 Task: Open Card Permit Application Review in Board Diversity and Inclusion Employee Training and Education Resources to Workspace Executive Assistance and add a team member Softage.1@softage.net, a label Yellow, a checklist Event Planning, an attachment from your onedrive, a color Yellow and finally, add a card description 'Research and develop new marketing strategy' and a comment 'Let us approach this task with a sense of ownership and accountability, recognizing that we are responsible for delivering results.'. Add a start date 'Jan 09, 1900' with a due date 'Jan 16, 1900'
Action: Mouse moved to (745, 395)
Screenshot: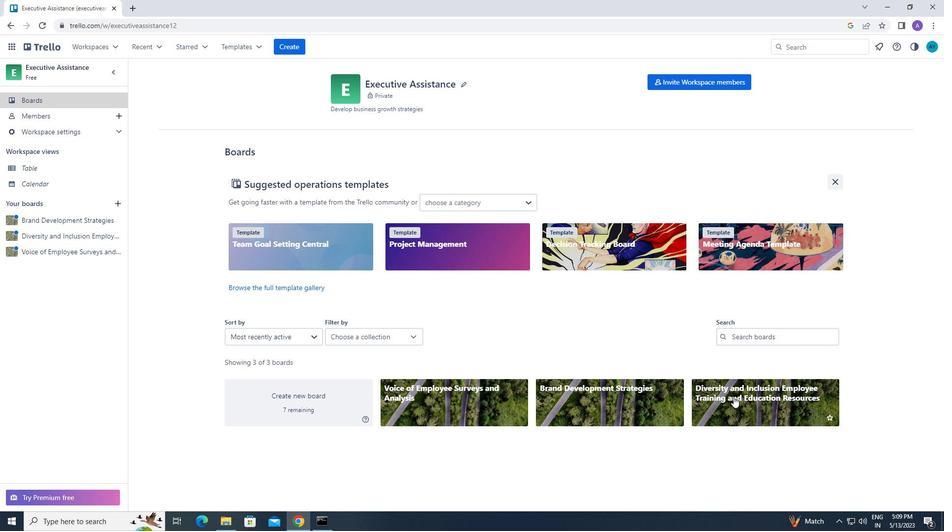 
Action: Mouse pressed left at (745, 395)
Screenshot: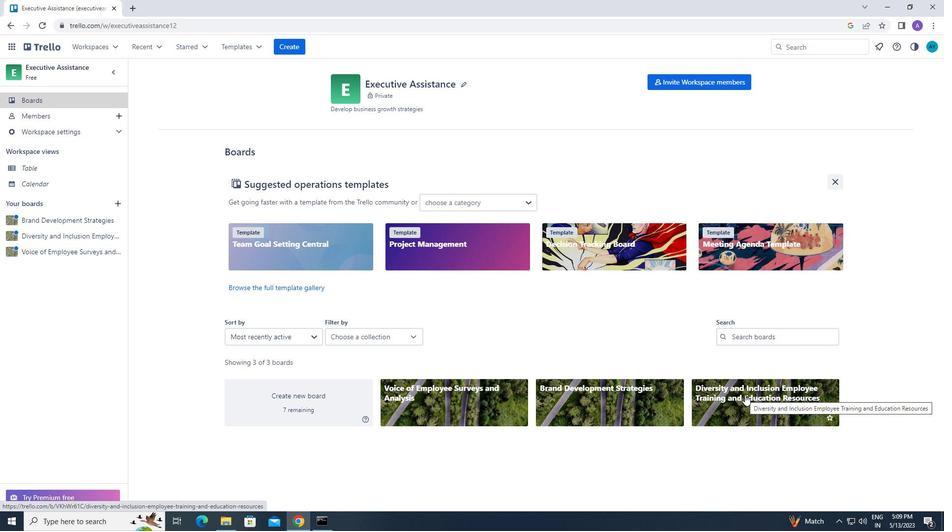 
Action: Mouse moved to (480, 125)
Screenshot: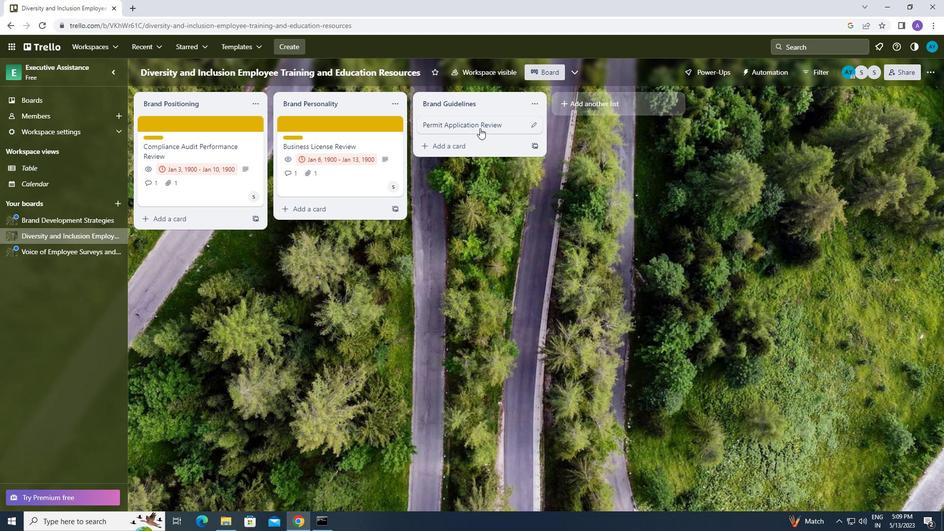 
Action: Mouse pressed left at (480, 125)
Screenshot: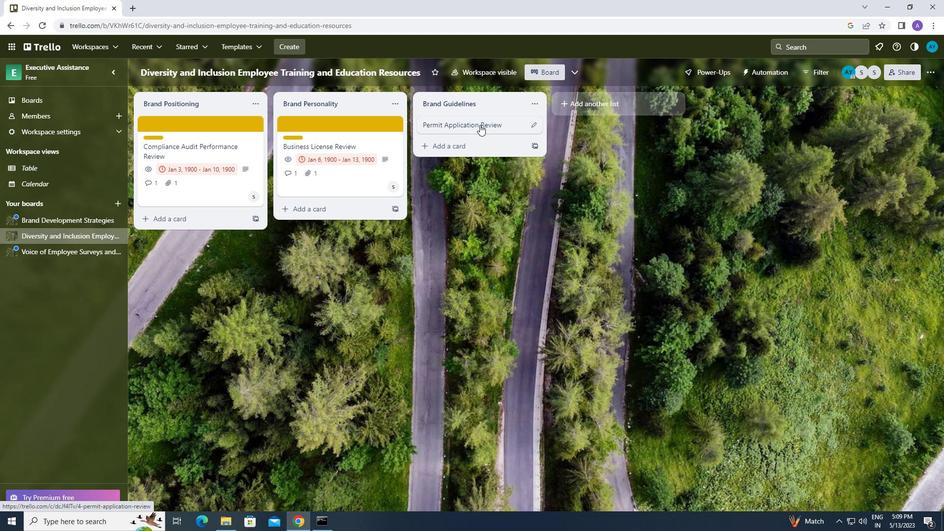 
Action: Mouse moved to (600, 159)
Screenshot: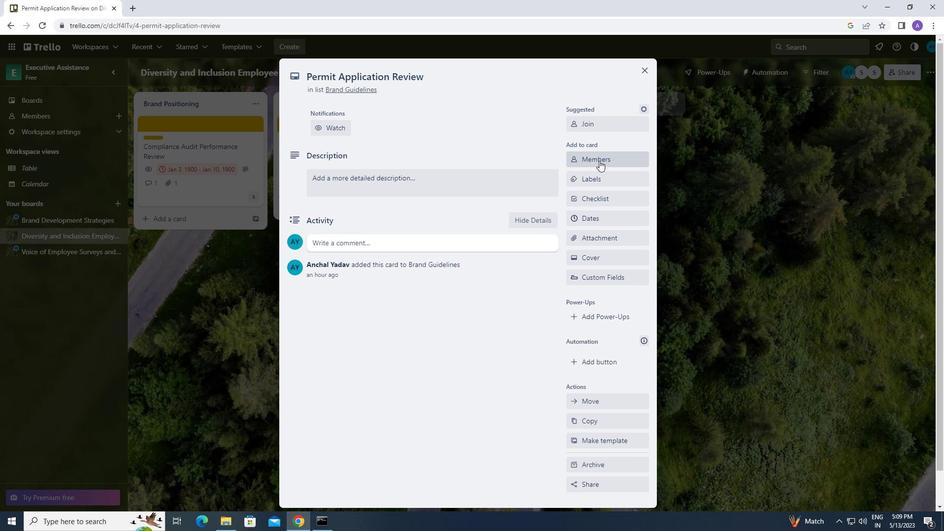
Action: Mouse pressed left at (600, 159)
Screenshot: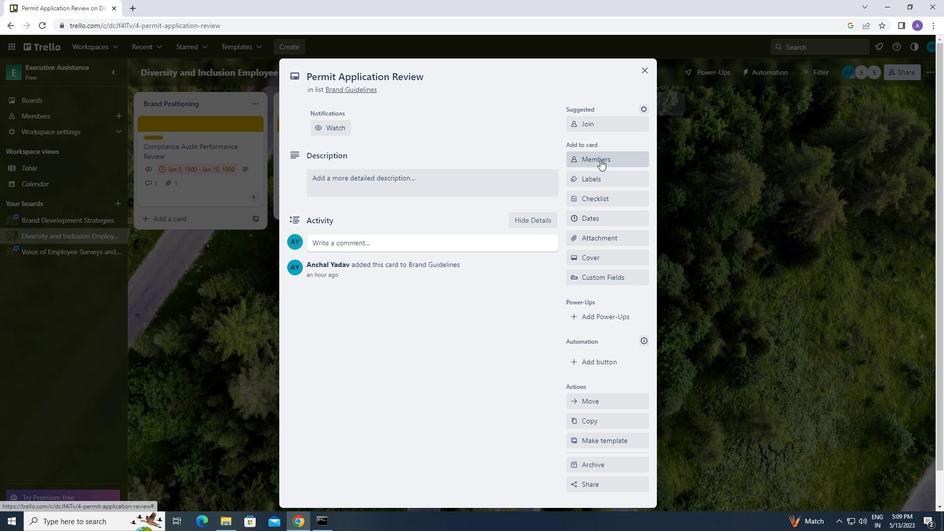 
Action: Mouse moved to (589, 203)
Screenshot: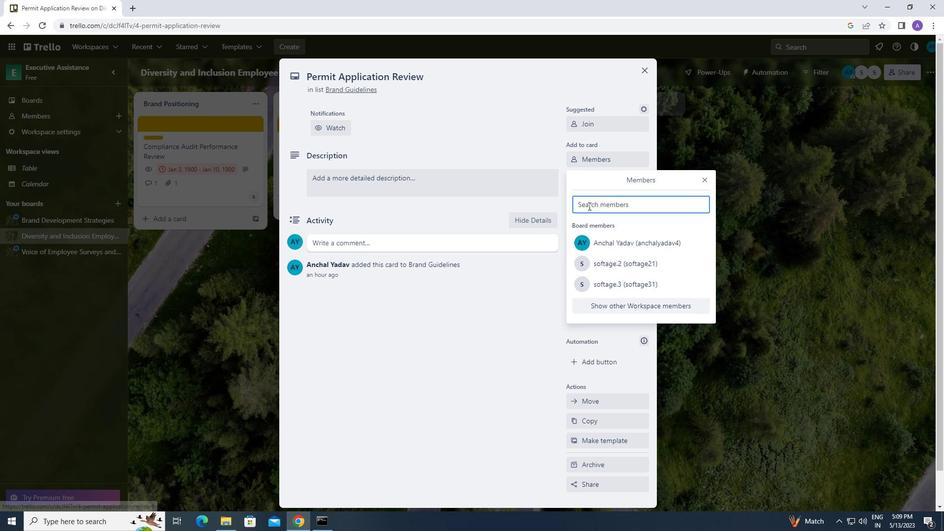 
Action: Mouse pressed left at (589, 203)
Screenshot: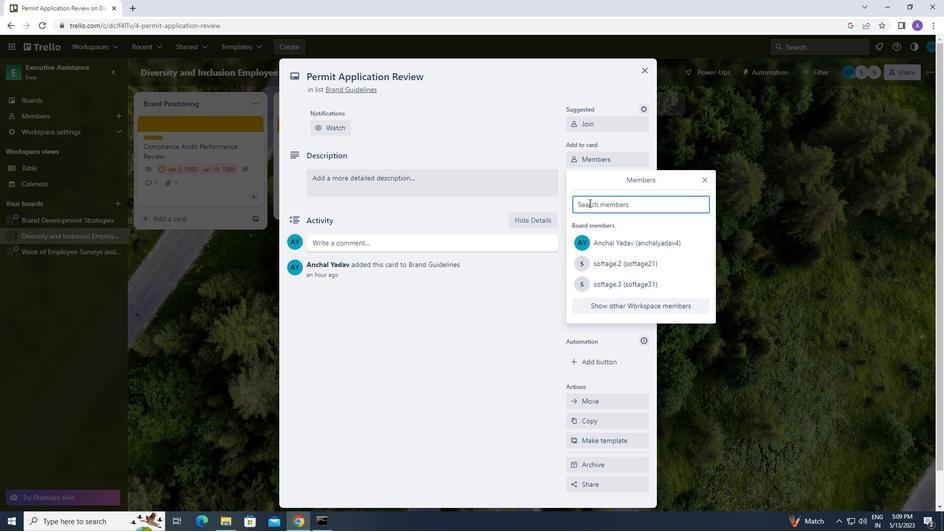 
Action: Mouse moved to (590, 202)
Screenshot: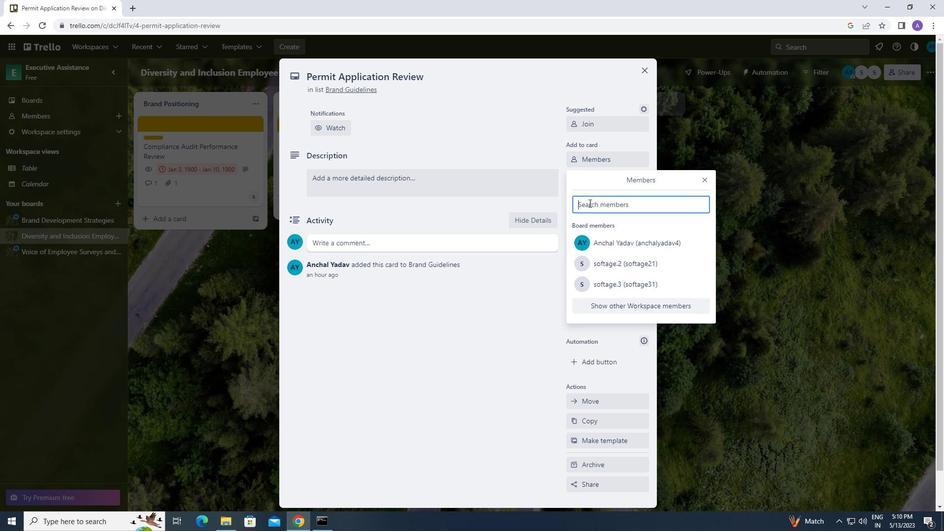 
Action: Key pressed s<Key.caps_lock>
Screenshot: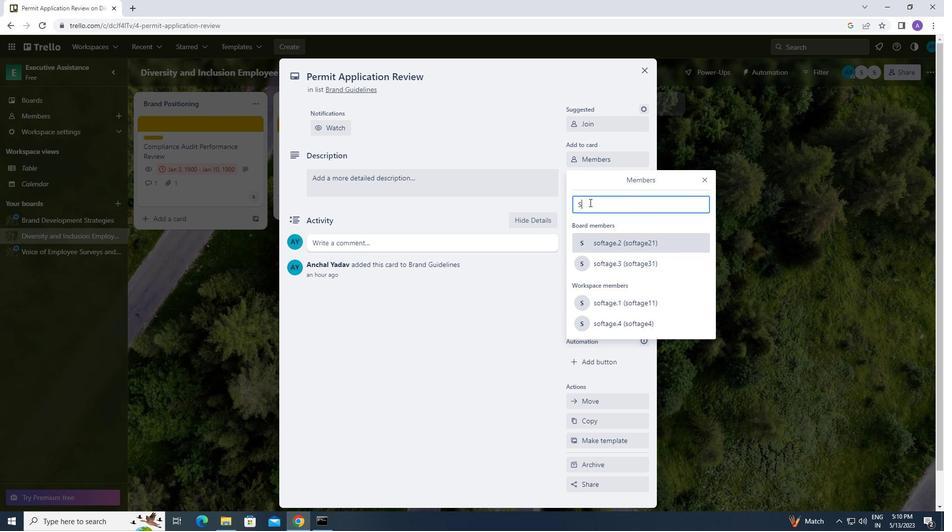
Action: Mouse moved to (590, 201)
Screenshot: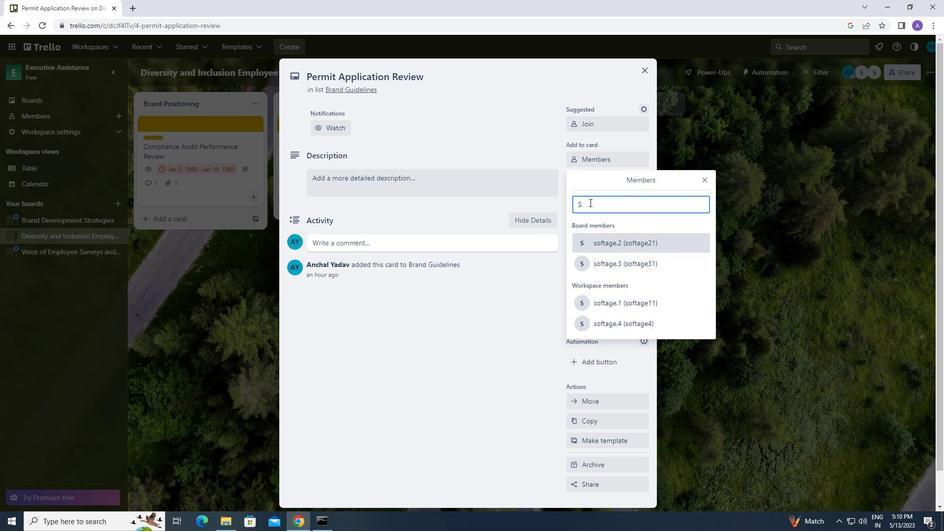 
Action: Key pressed oftage.1<Key.shift_r>2<Key.backspace><Key.shift_r>@
Screenshot: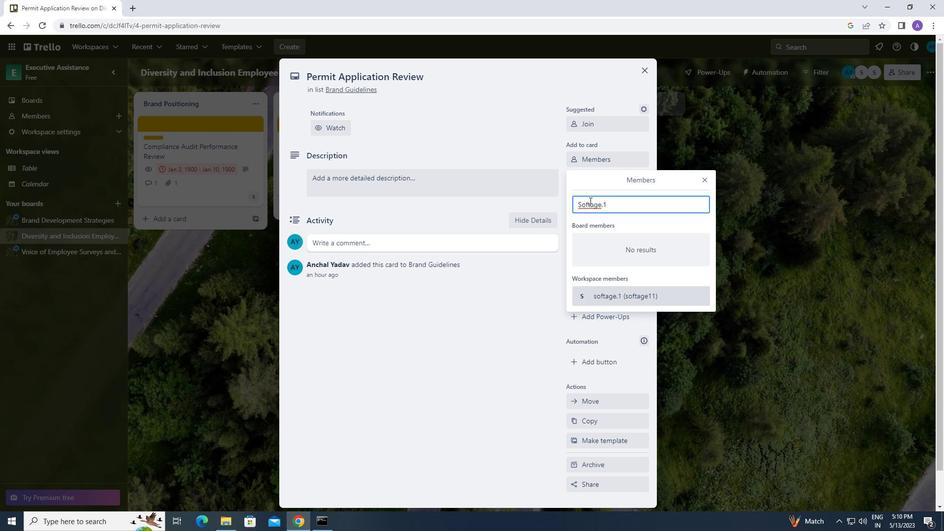 
Action: Mouse moved to (945, 0)
Screenshot: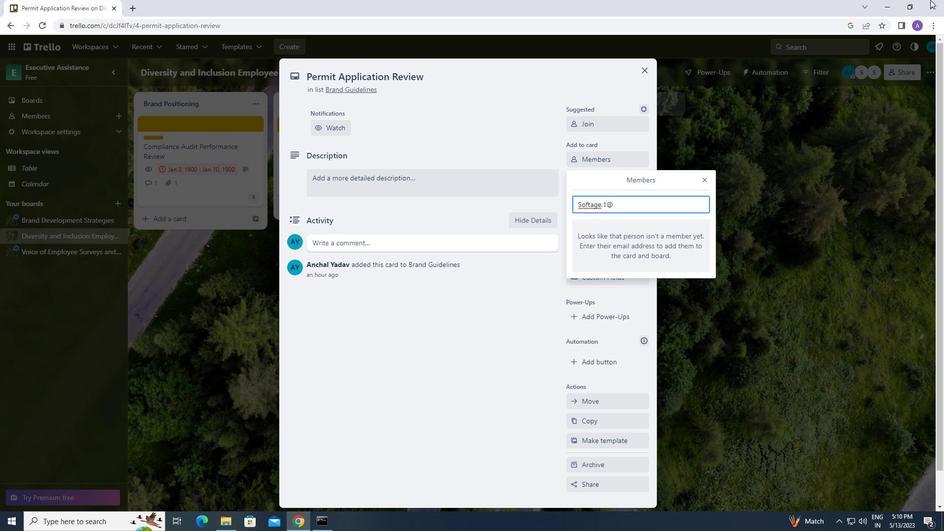 
Action: Key pressed softage.net
Screenshot: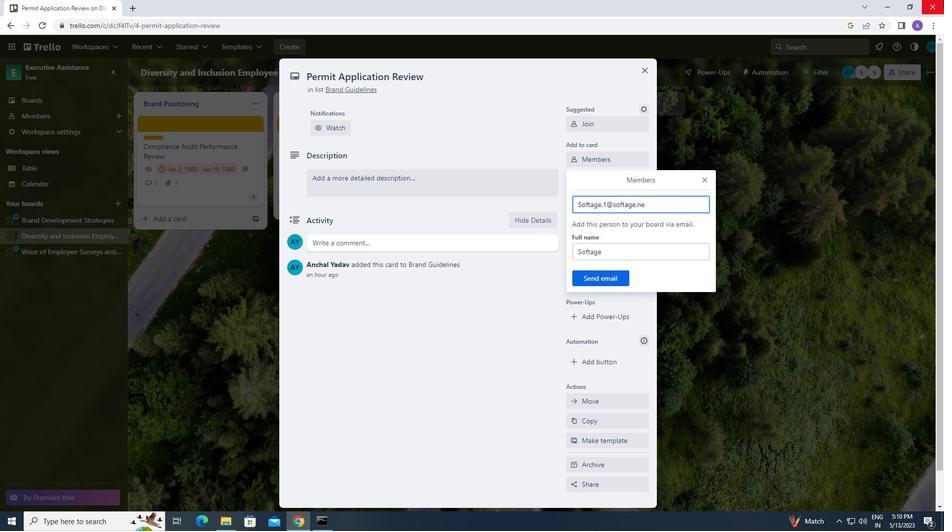 
Action: Mouse moved to (600, 276)
Screenshot: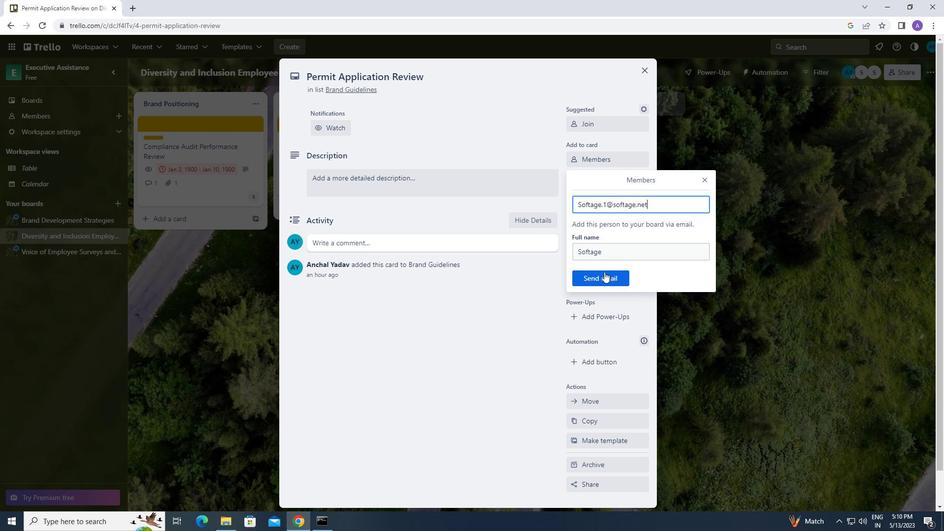 
Action: Mouse pressed left at (600, 276)
Screenshot: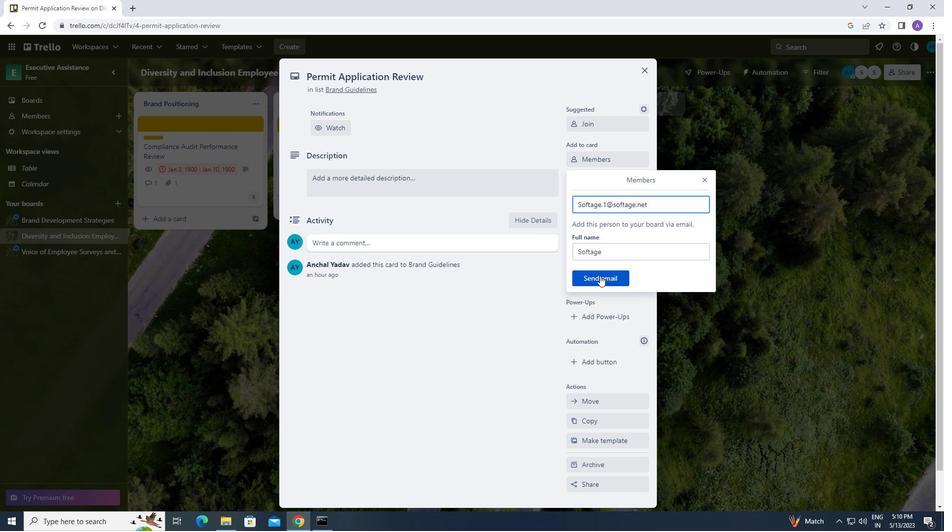 
Action: Mouse moved to (608, 175)
Screenshot: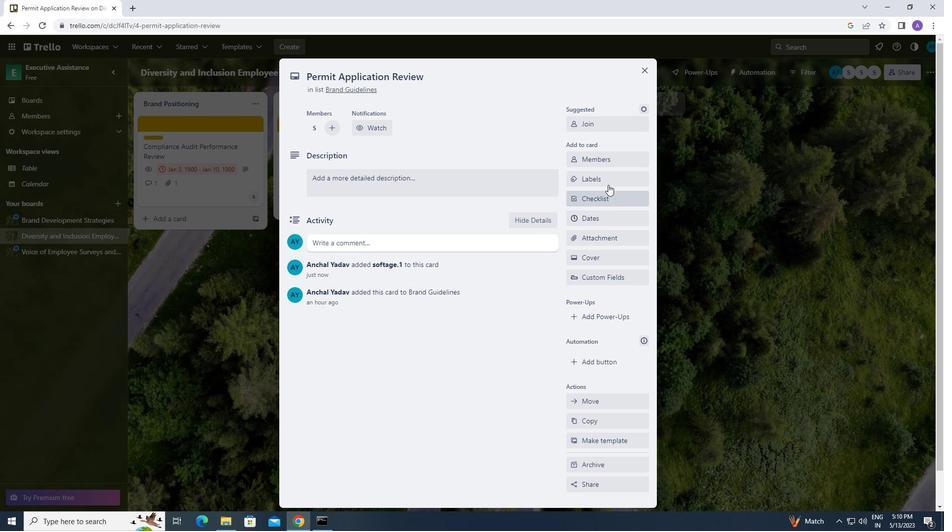 
Action: Mouse pressed left at (608, 175)
Screenshot: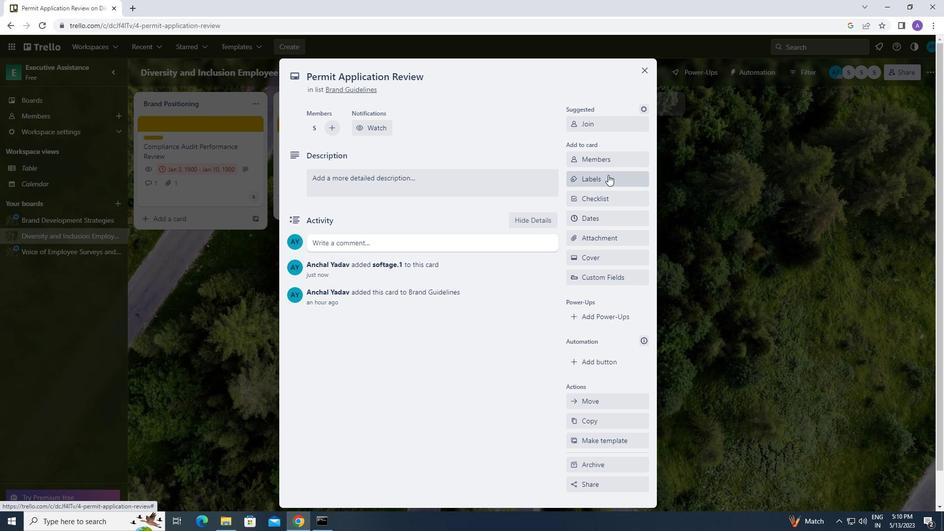 
Action: Mouse moved to (626, 367)
Screenshot: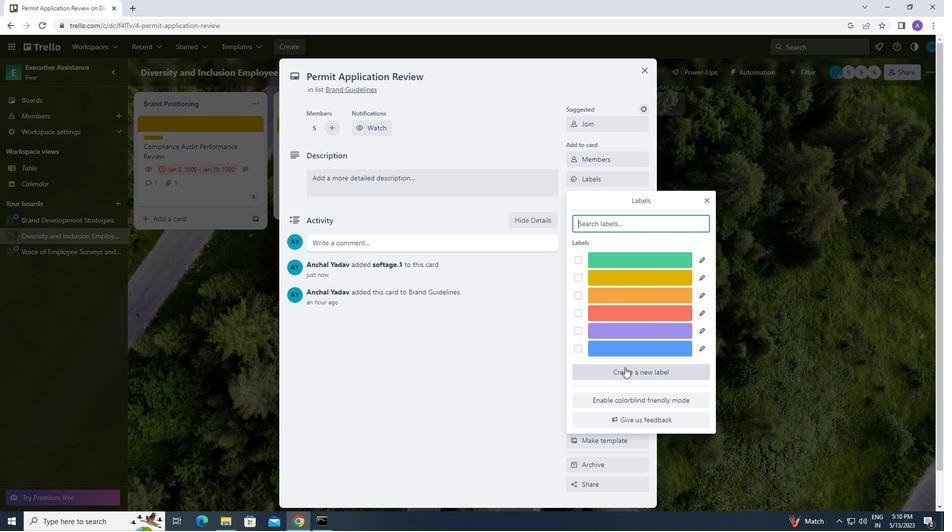 
Action: Mouse pressed left at (626, 367)
Screenshot: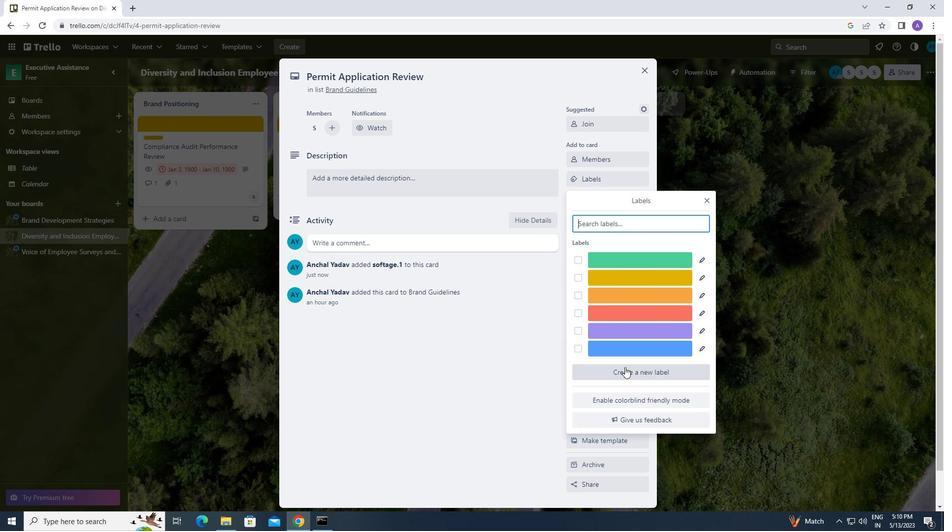 
Action: Mouse moved to (616, 340)
Screenshot: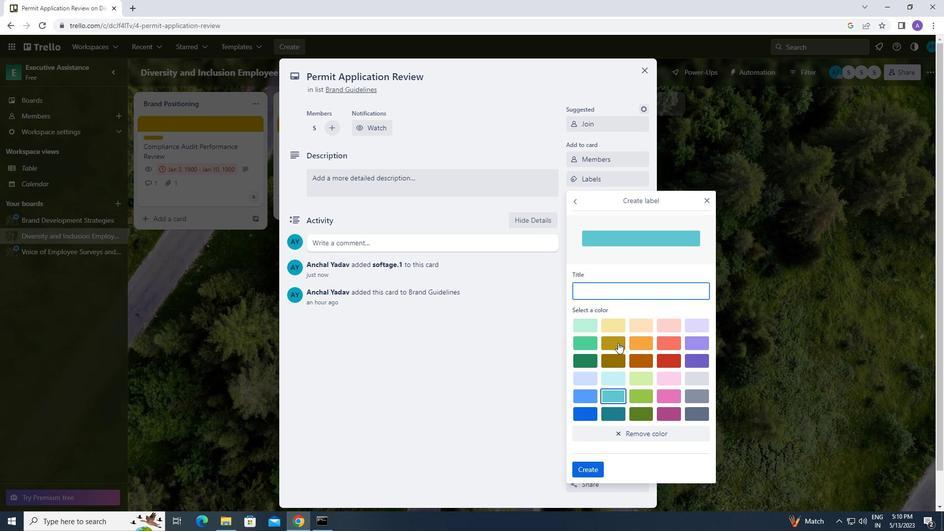 
Action: Mouse pressed left at (616, 340)
Screenshot: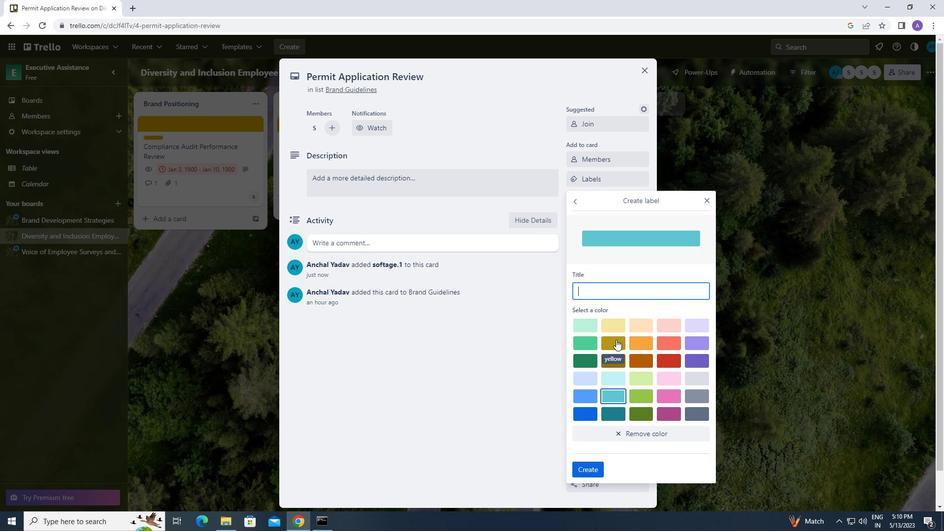 
Action: Mouse moved to (592, 469)
Screenshot: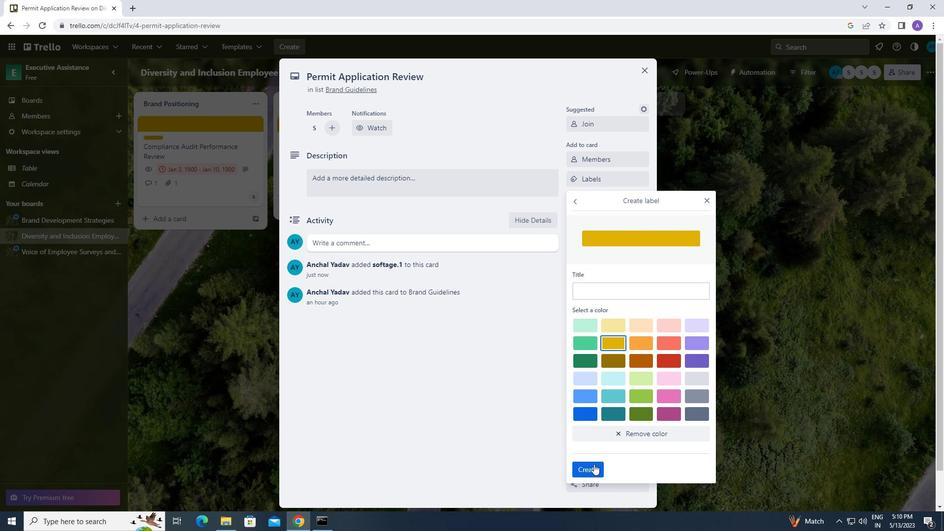 
Action: Mouse pressed left at (592, 469)
Screenshot: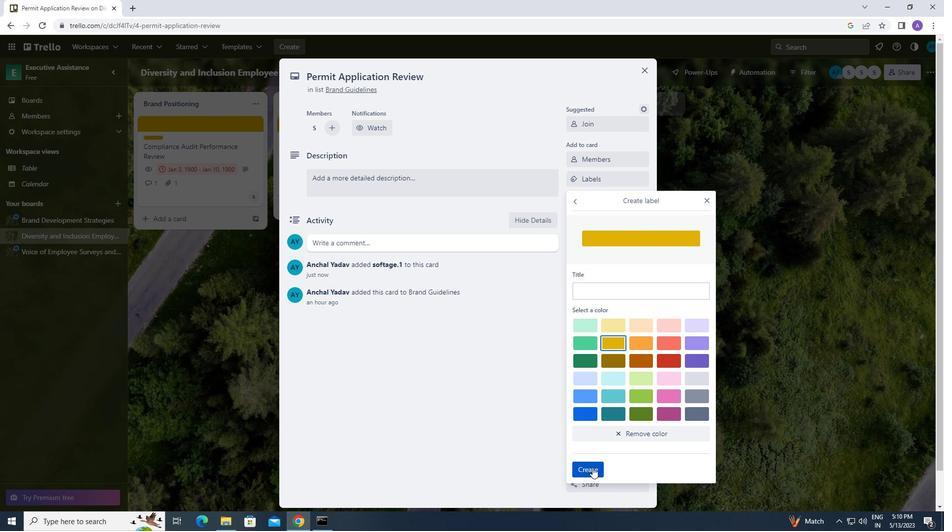 
Action: Mouse moved to (707, 194)
Screenshot: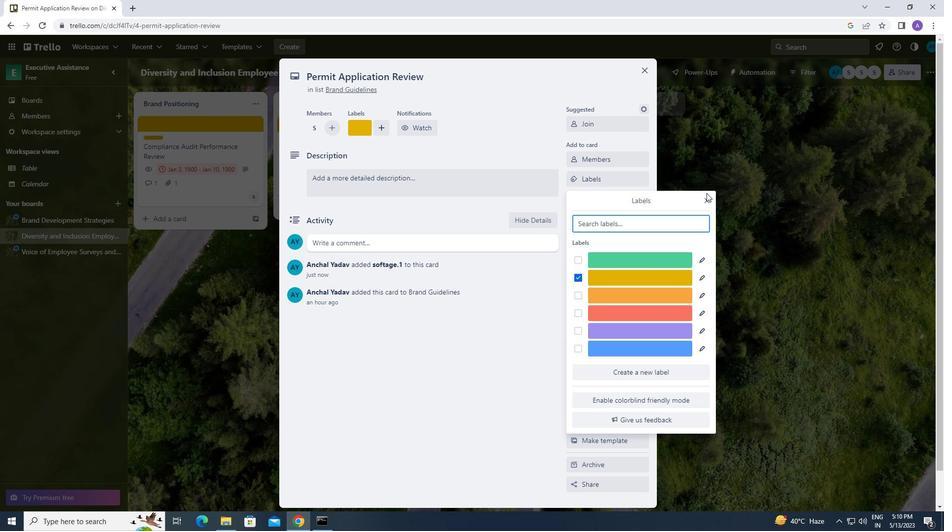 
Action: Mouse pressed left at (707, 194)
Screenshot: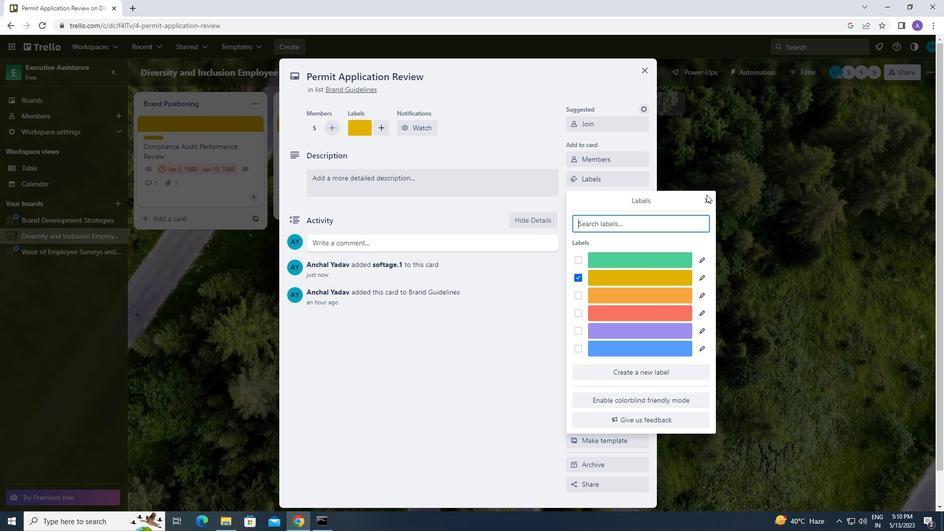 
Action: Mouse moved to (706, 199)
Screenshot: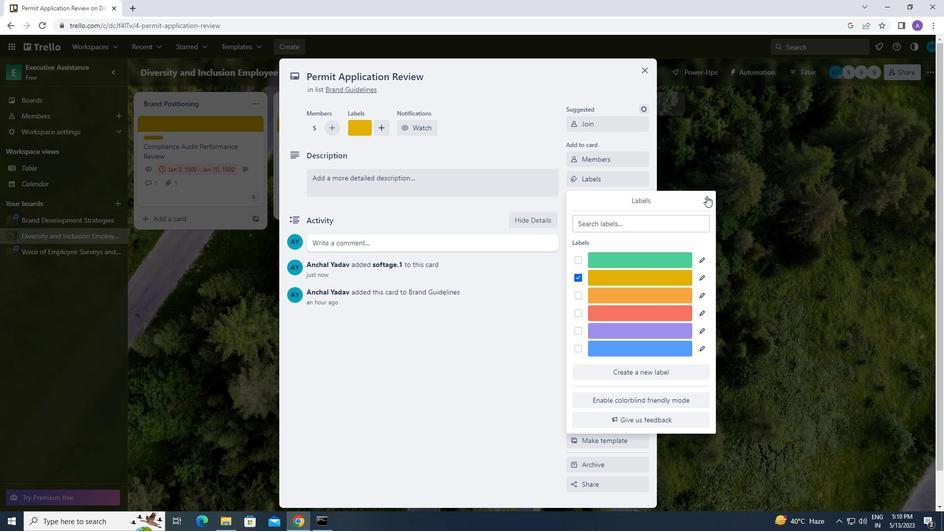 
Action: Mouse pressed left at (706, 199)
Screenshot: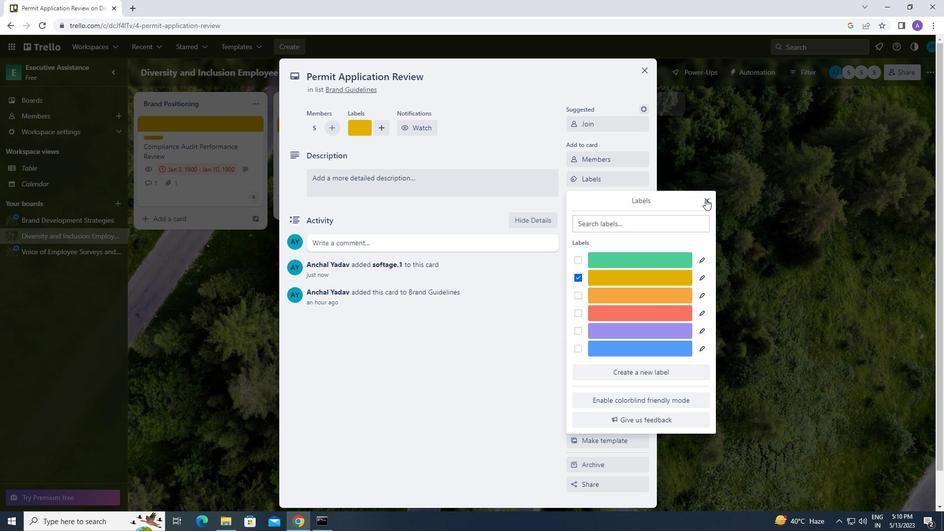 
Action: Mouse moved to (601, 199)
Screenshot: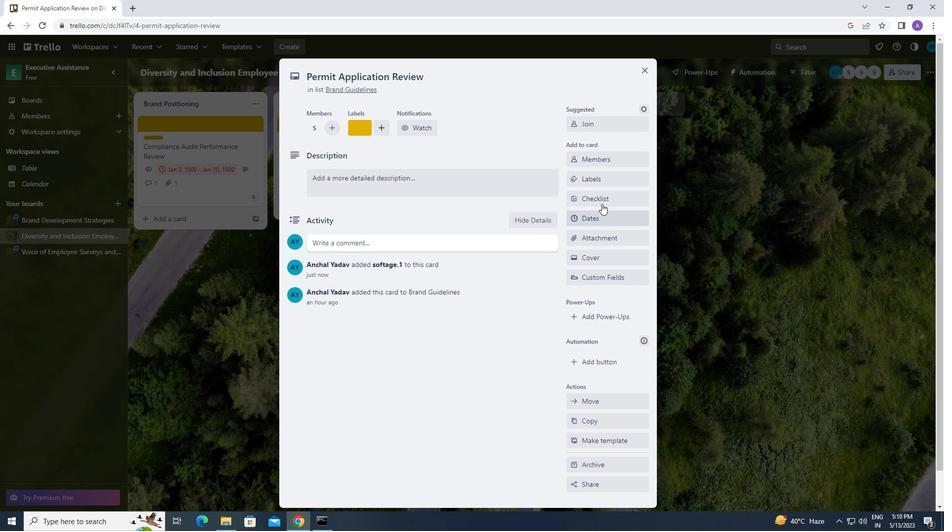 
Action: Mouse pressed left at (601, 199)
Screenshot: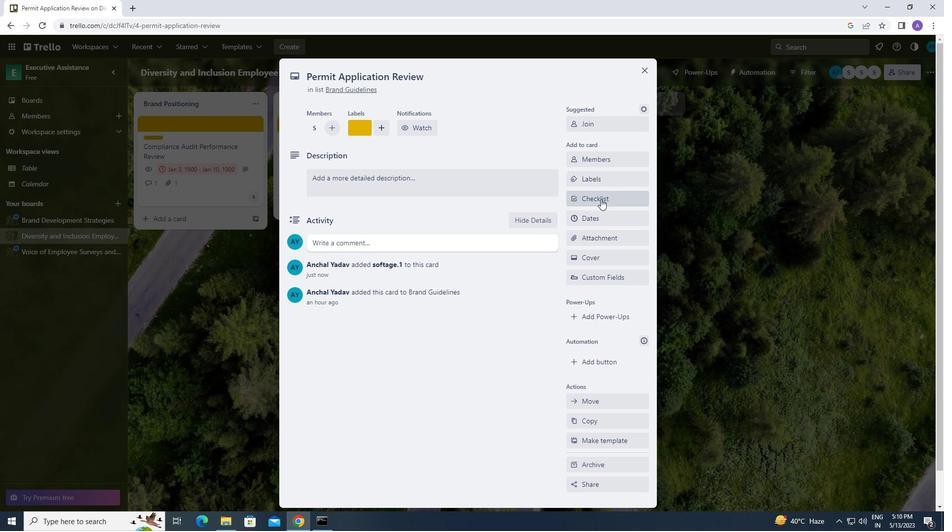 
Action: Mouse moved to (592, 217)
Screenshot: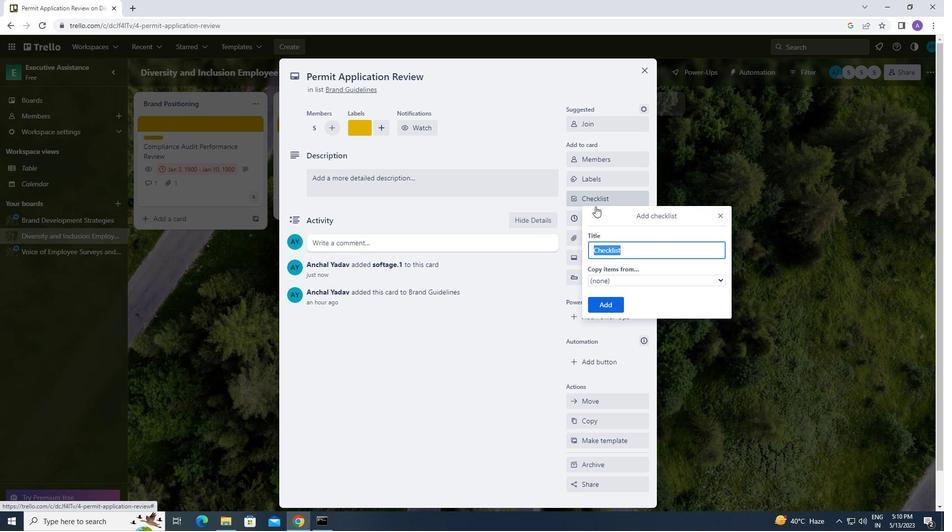 
Action: Key pressed <Key.caps_lock>e<Key.caps_lock>vent<Key.space><Key.caps_lock>p<Key.caps_lock>lanning
Screenshot: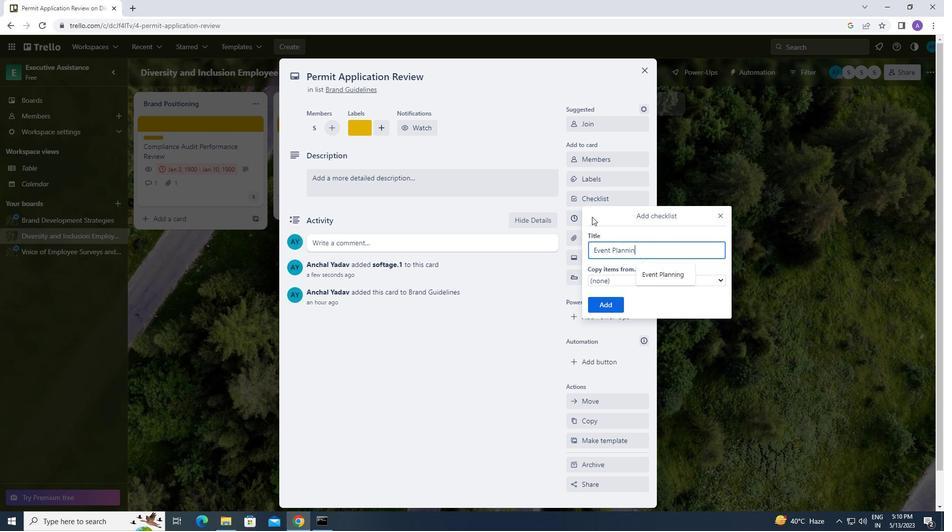 
Action: Mouse moved to (609, 301)
Screenshot: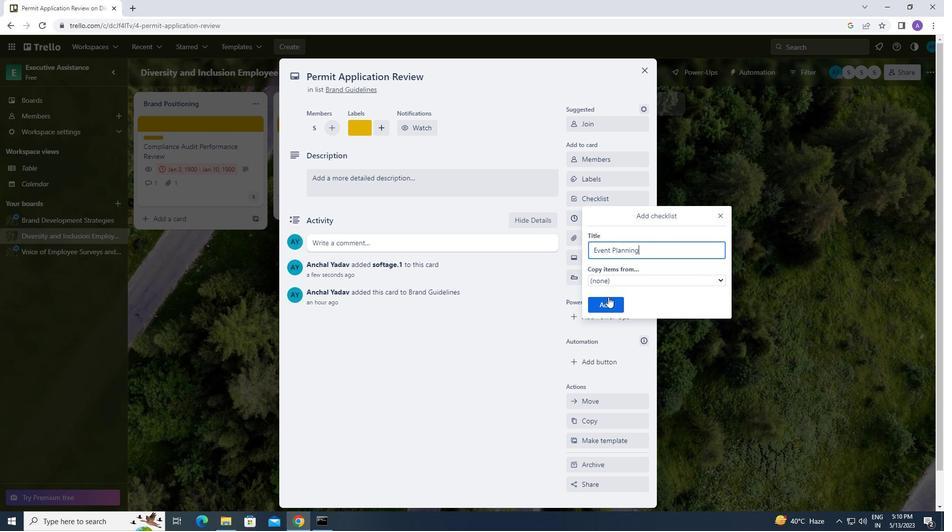 
Action: Mouse pressed left at (609, 301)
Screenshot: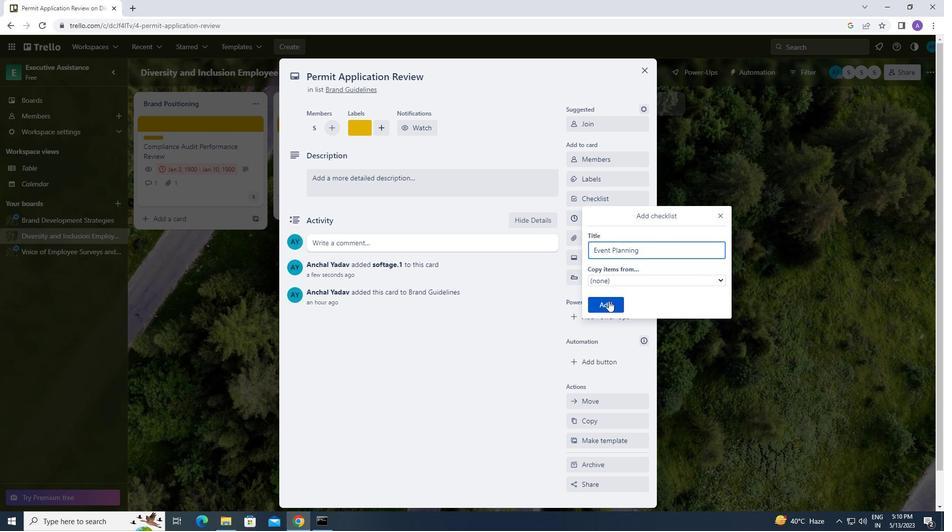 
Action: Mouse moved to (606, 231)
Screenshot: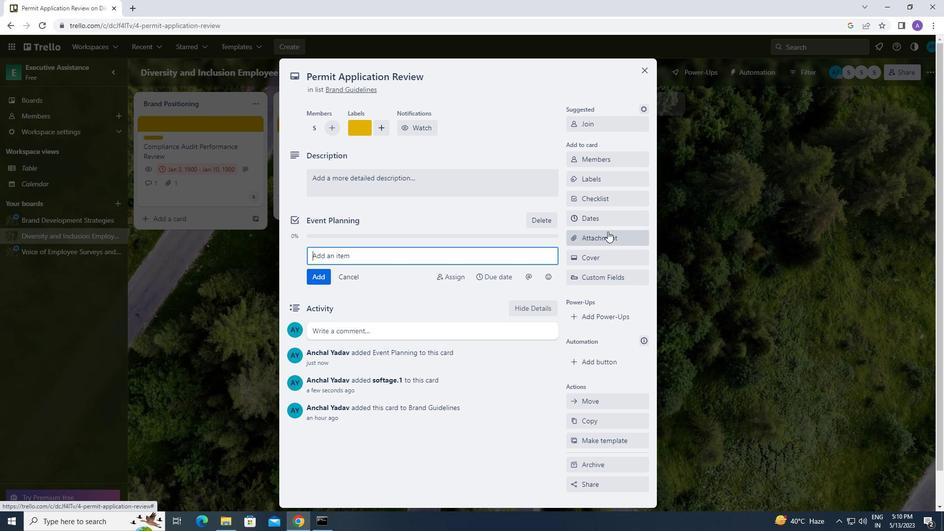 
Action: Mouse pressed left at (606, 231)
Screenshot: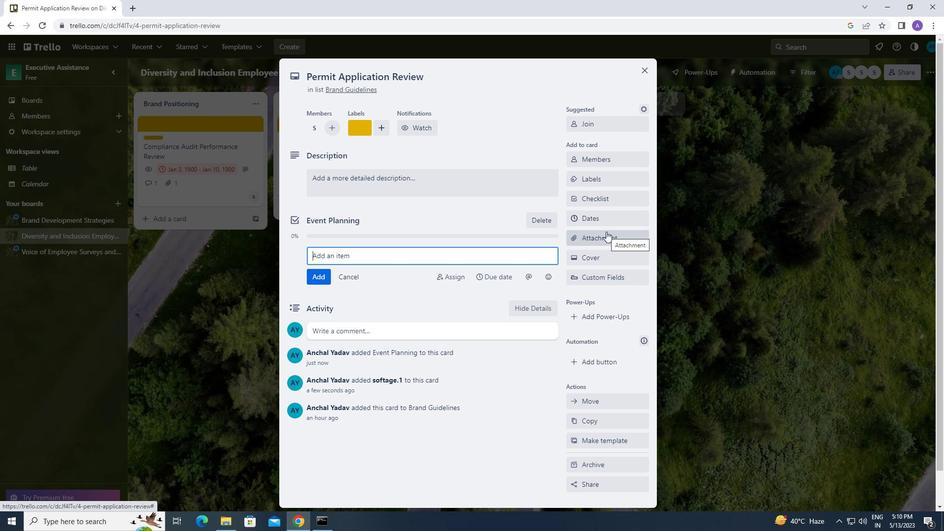
Action: Mouse moved to (580, 362)
Screenshot: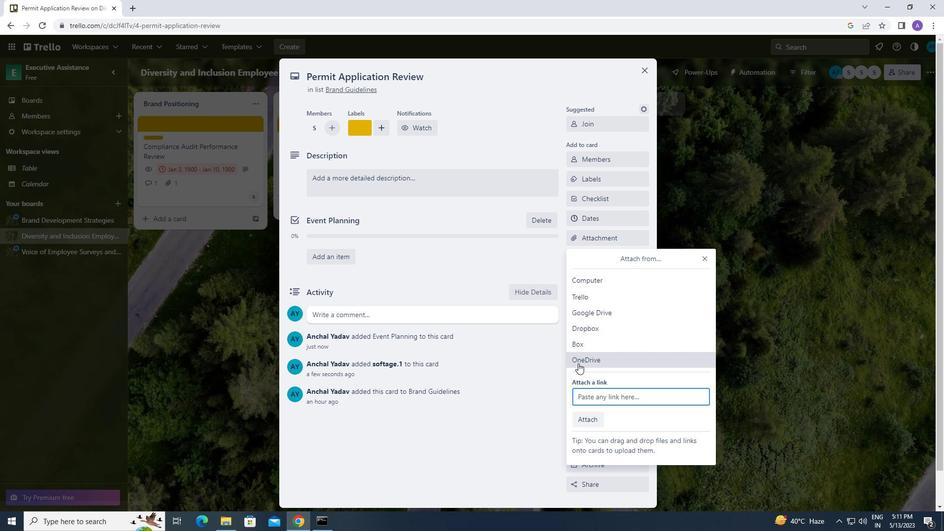 
Action: Mouse pressed left at (580, 362)
Screenshot: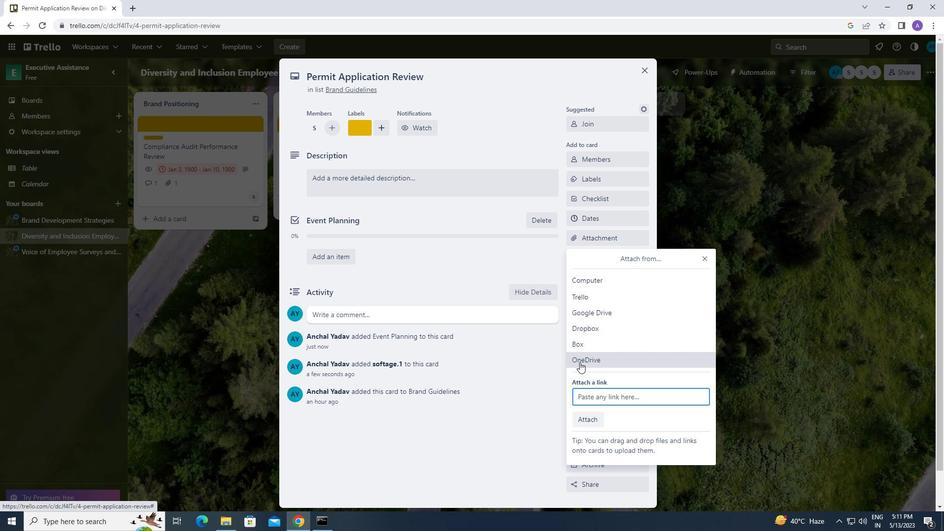 
Action: Mouse moved to (387, 232)
Screenshot: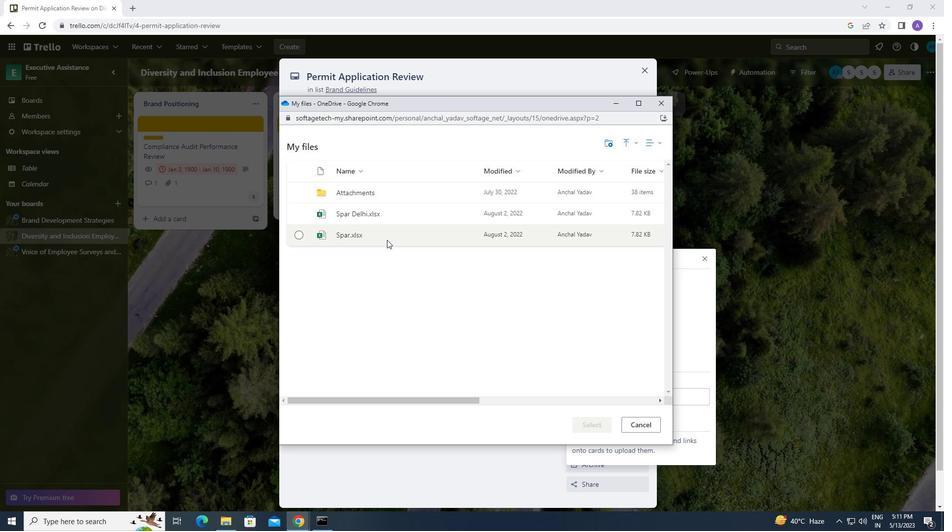 
Action: Mouse pressed left at (387, 232)
Screenshot: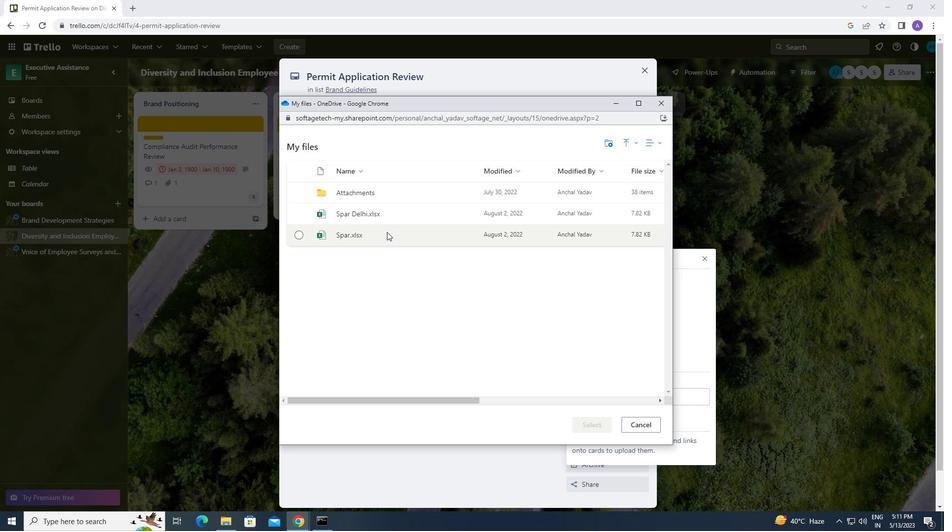 
Action: Mouse moved to (599, 423)
Screenshot: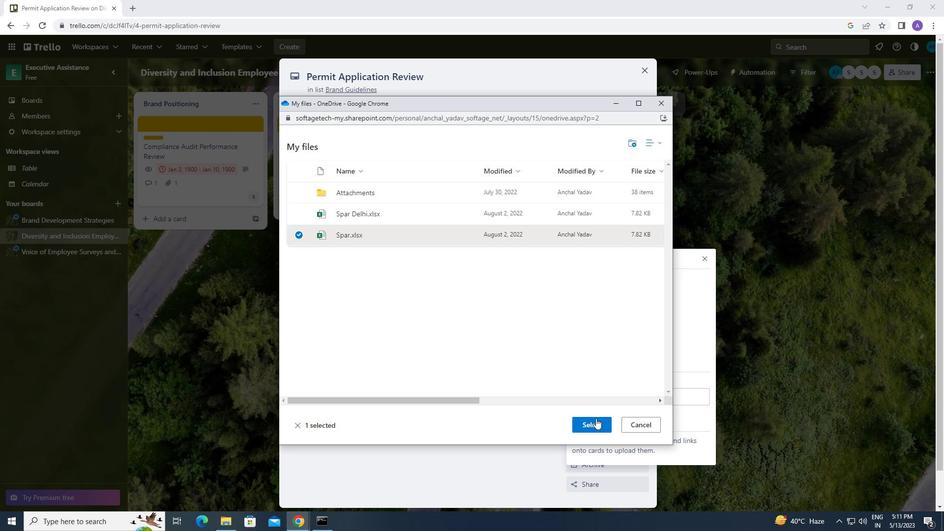 
Action: Mouse pressed left at (599, 423)
Screenshot: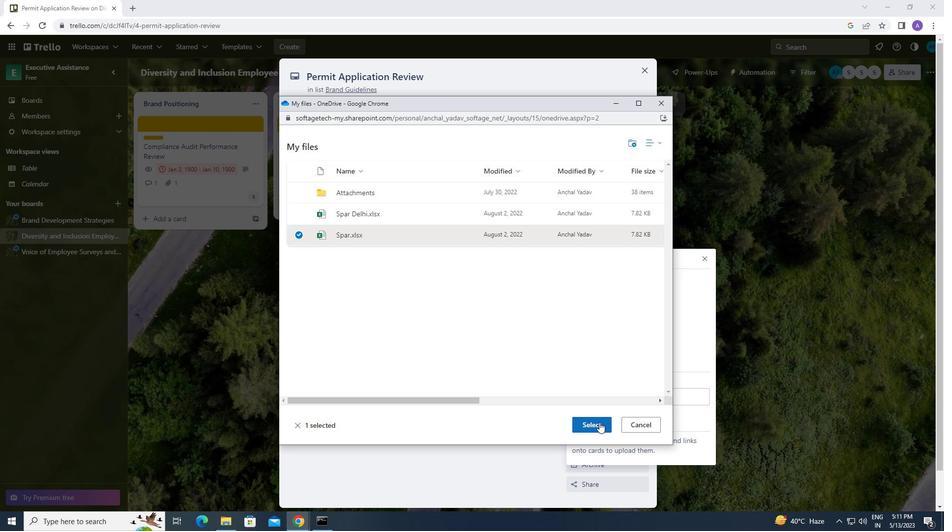 
Action: Mouse moved to (592, 253)
Screenshot: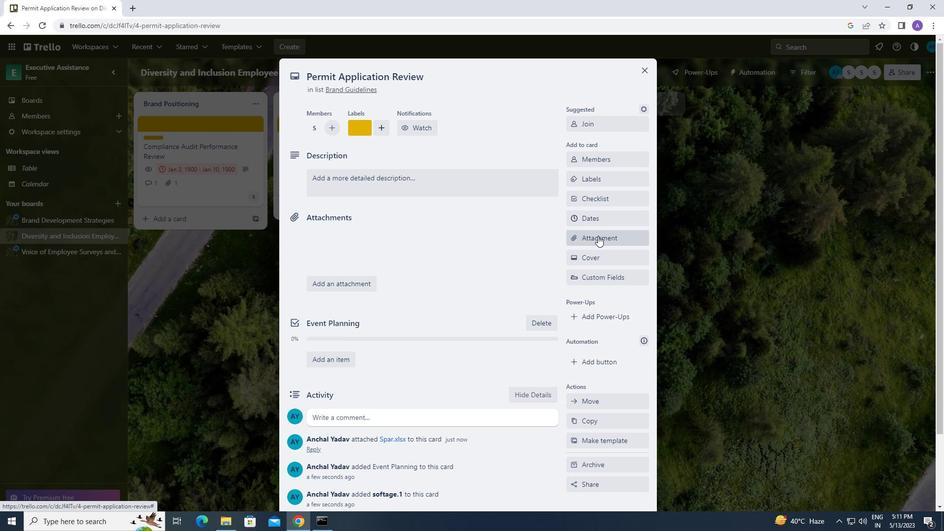 
Action: Mouse pressed left at (592, 253)
Screenshot: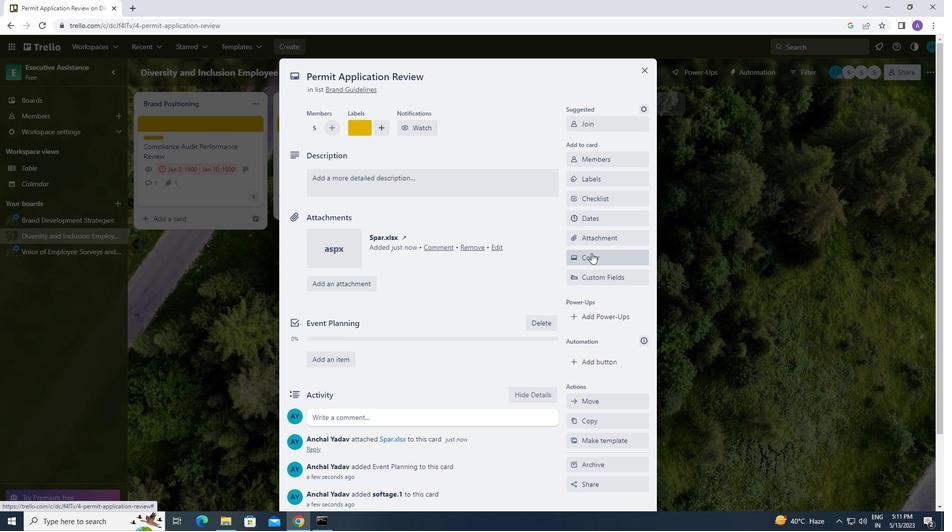 
Action: Mouse moved to (607, 148)
Screenshot: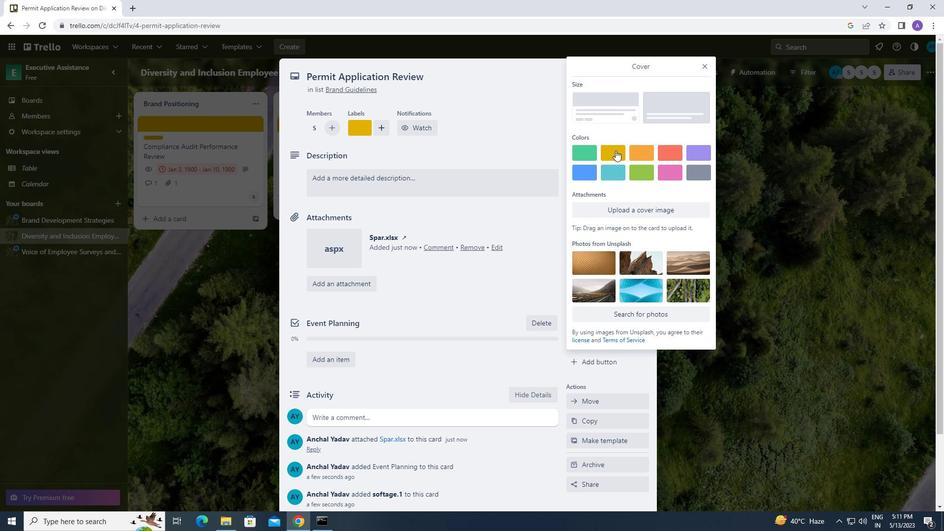 
Action: Mouse pressed left at (607, 148)
Screenshot: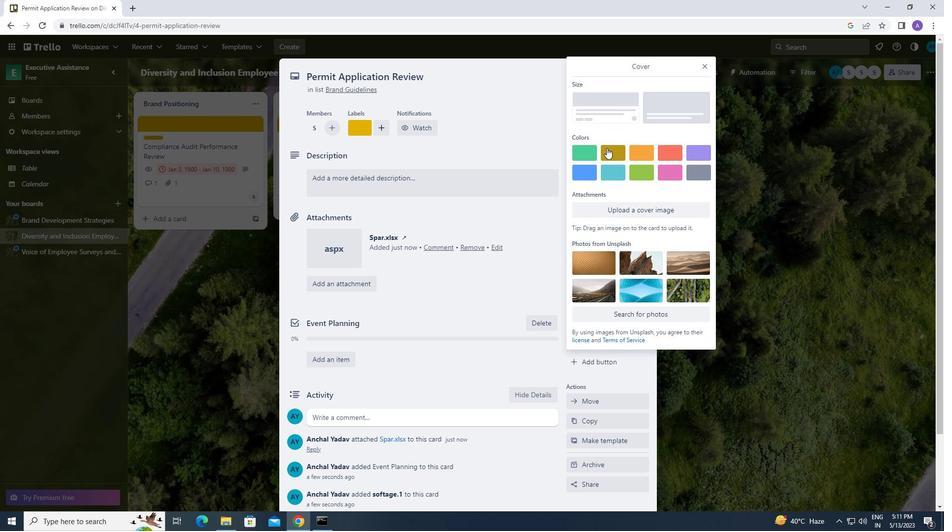 
Action: Mouse moved to (705, 61)
Screenshot: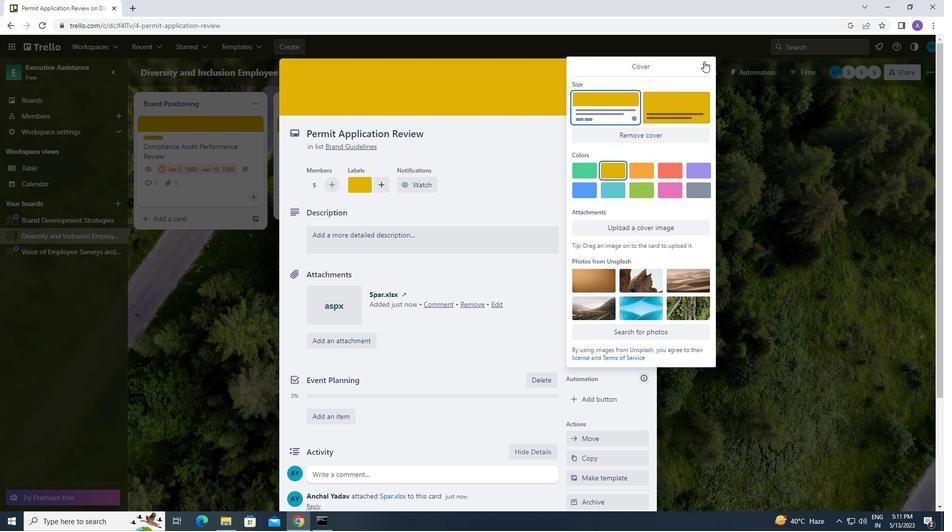 
Action: Mouse pressed left at (705, 61)
Screenshot: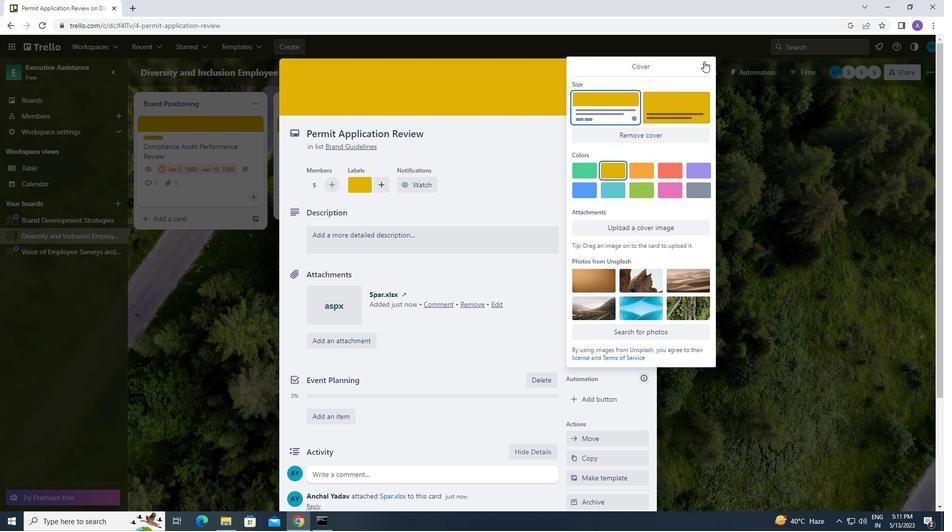 
Action: Mouse moved to (343, 241)
Screenshot: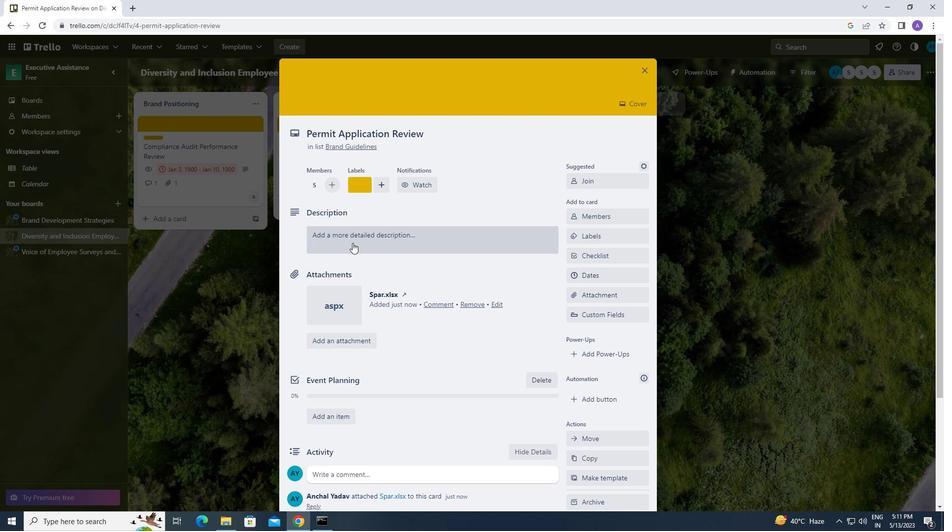 
Action: Mouse pressed left at (343, 241)
Screenshot: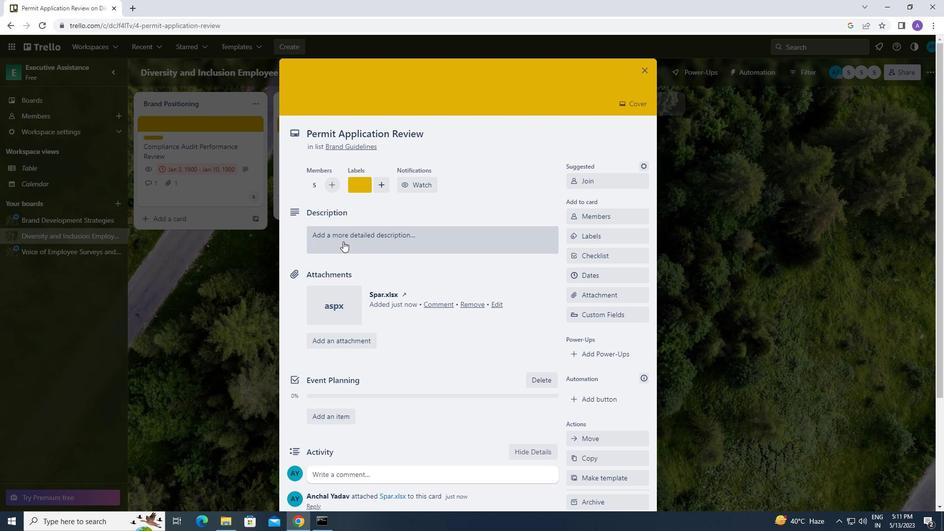 
Action: Mouse moved to (330, 271)
Screenshot: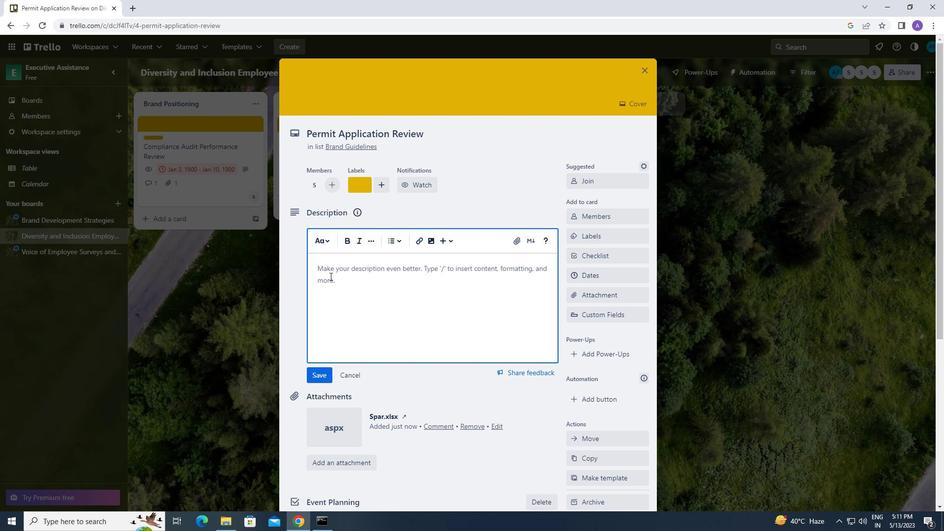 
Action: Mouse pressed left at (330, 271)
Screenshot: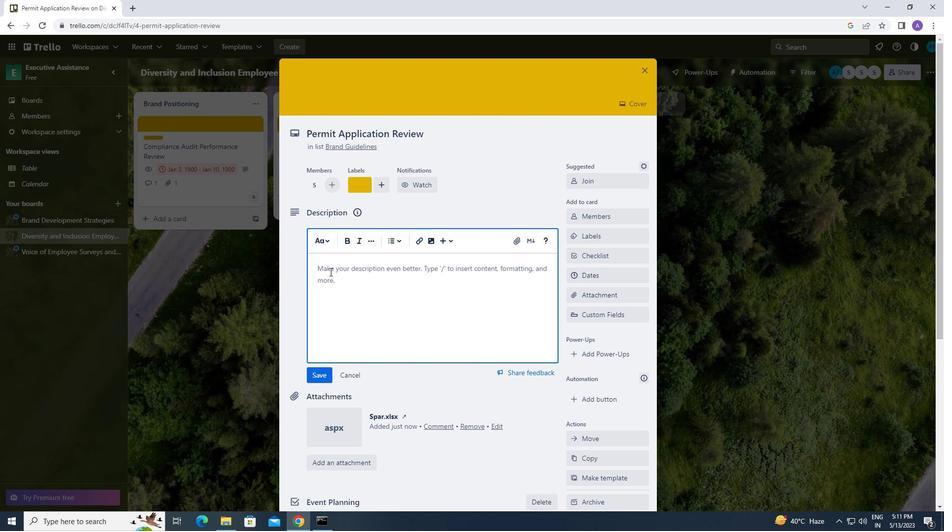 
Action: Key pressed <Key.caps_lock>
Screenshot: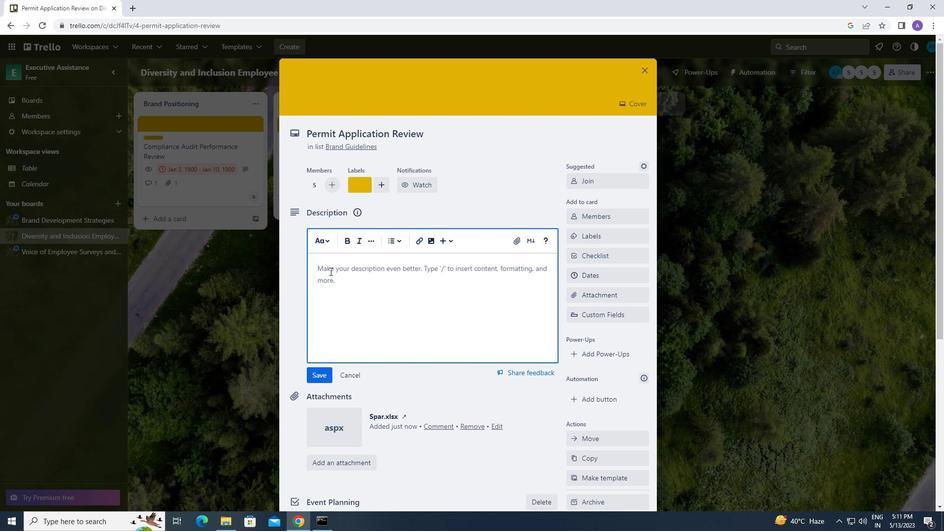 
Action: Mouse moved to (344, 270)
Screenshot: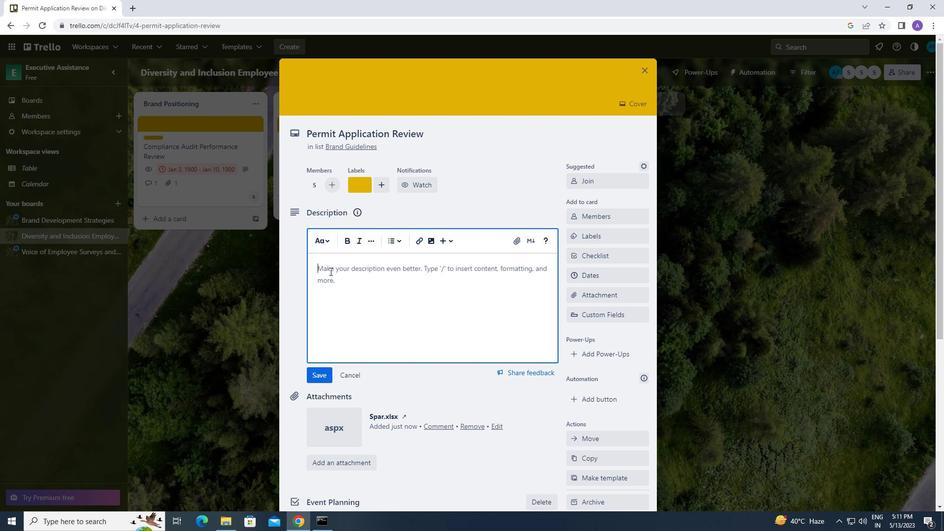 
Action: Key pressed r
Screenshot: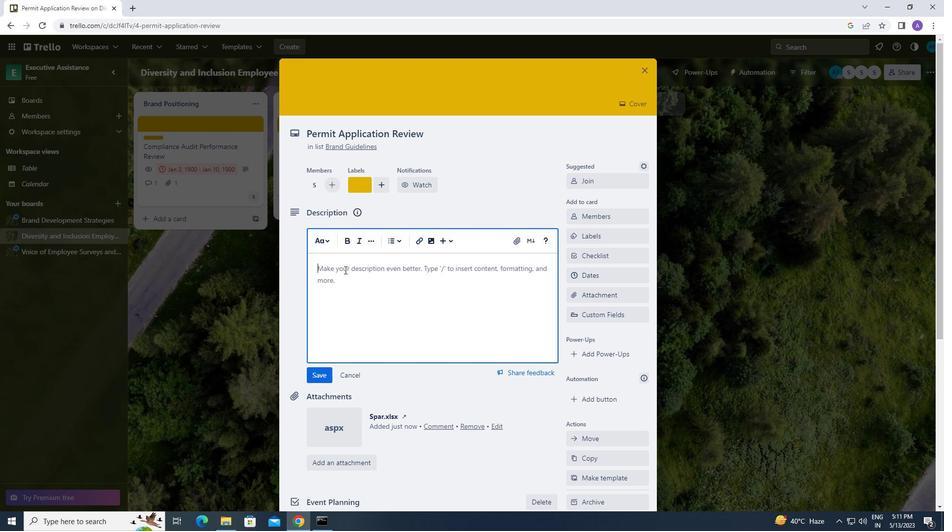 
Action: Mouse moved to (408, 249)
Screenshot: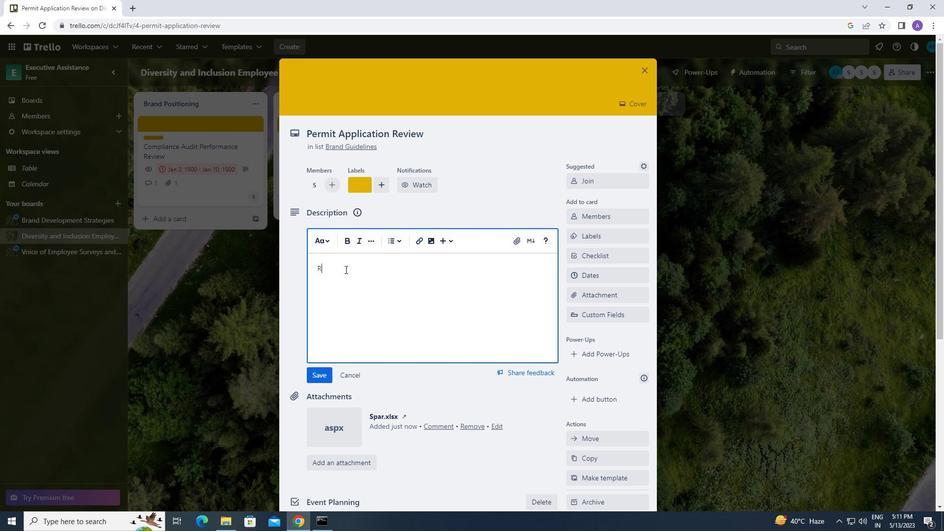 
Action: Key pressed <Key.caps_lock>ese
Screenshot: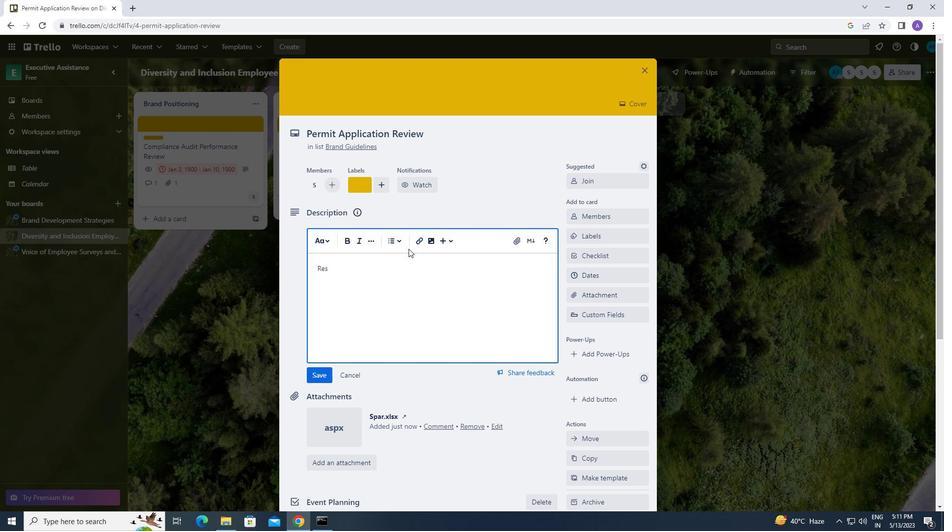
Action: Mouse moved to (421, 252)
Screenshot: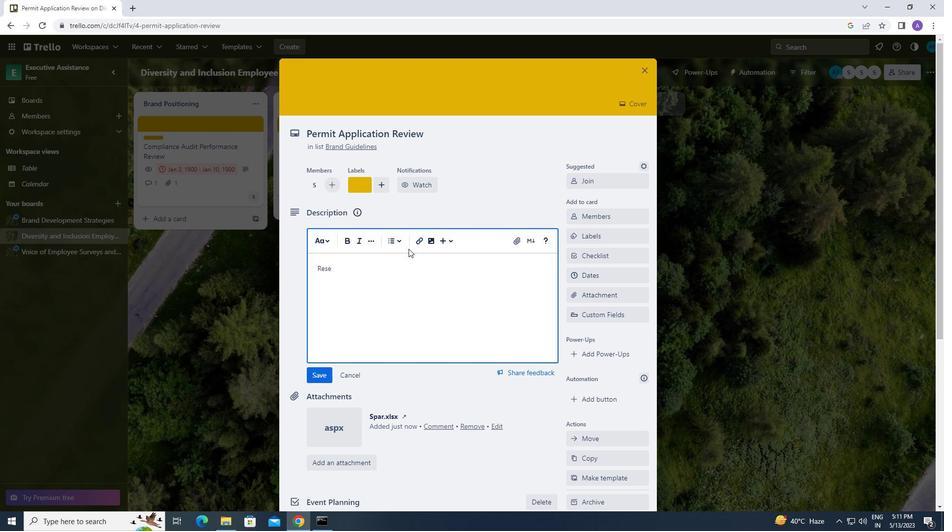 
Action: Key pressed arch<Key.space>and<Key.space>develop<Key.space>new<Key.space>marketing<Key.space>strategy
Screenshot: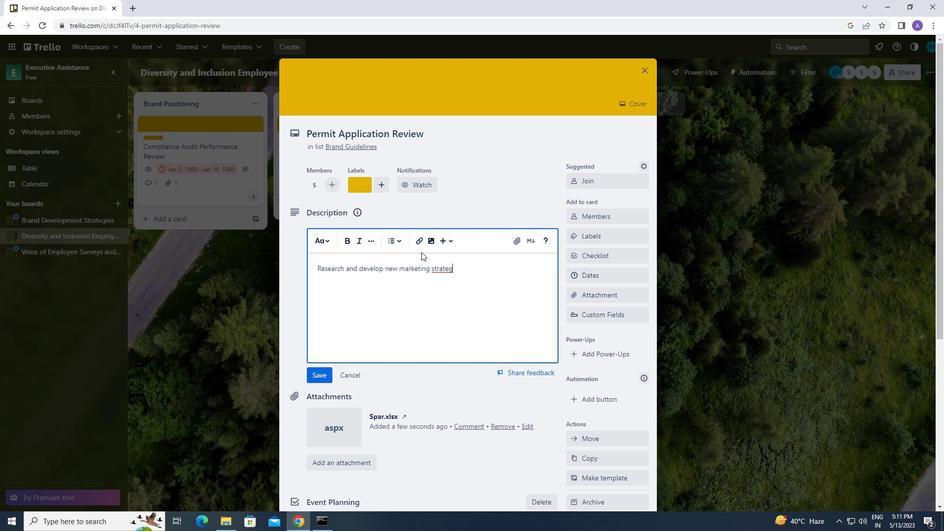 
Action: Mouse moved to (322, 377)
Screenshot: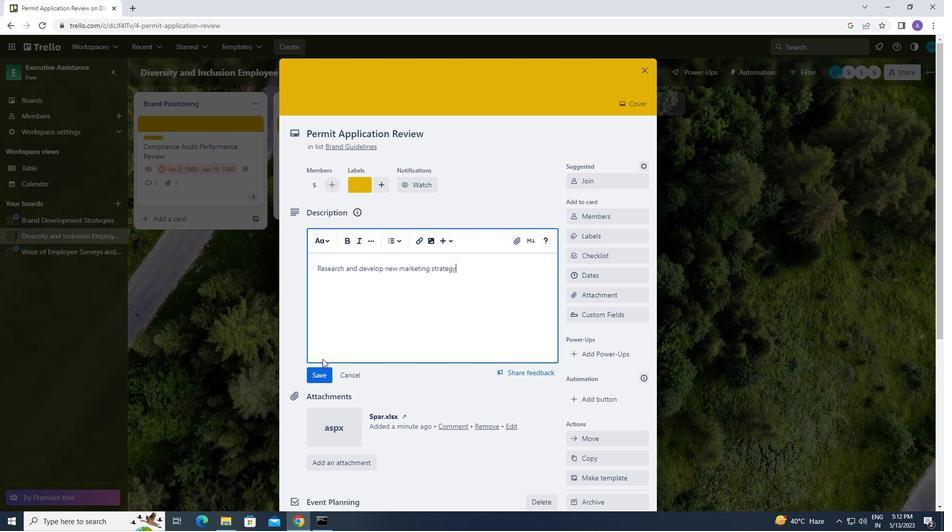 
Action: Mouse pressed left at (322, 377)
Screenshot: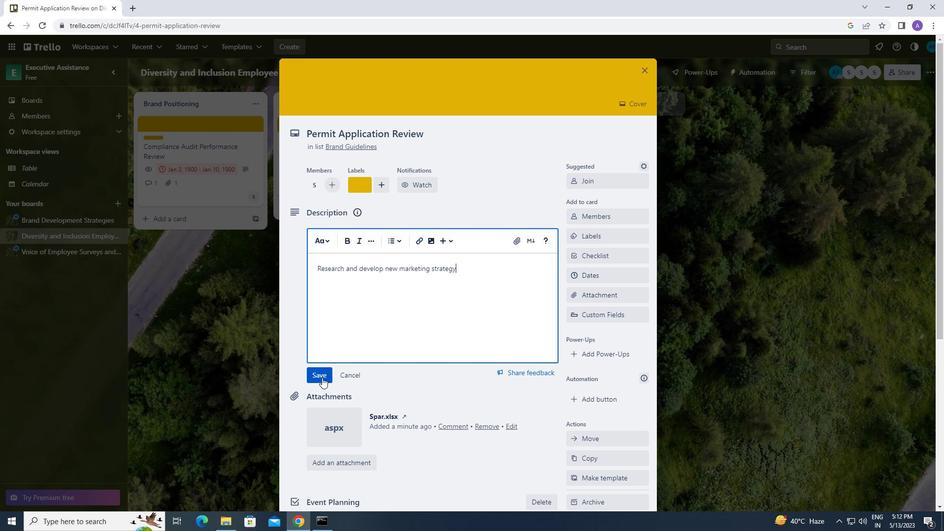 
Action: Mouse moved to (368, 360)
Screenshot: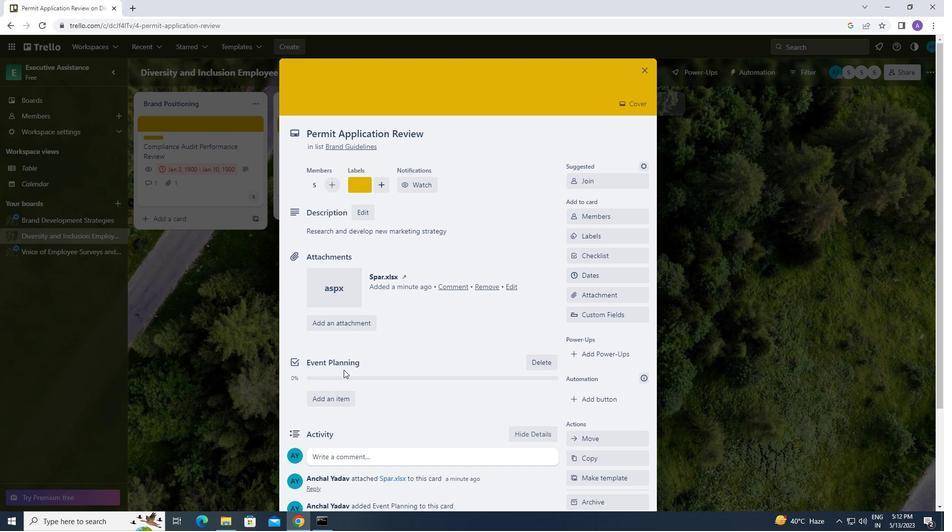 
Action: Mouse scrolled (368, 359) with delta (0, 0)
Screenshot: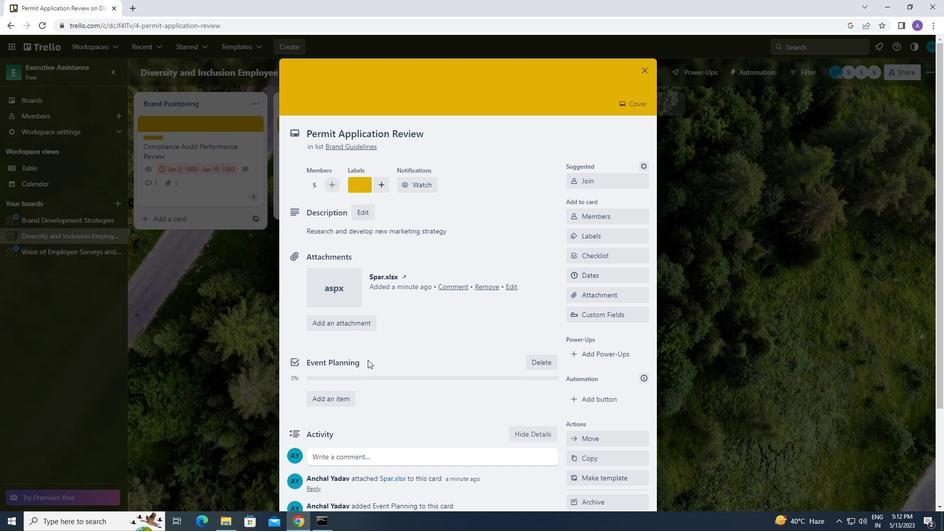 
Action: Mouse scrolled (368, 359) with delta (0, 0)
Screenshot: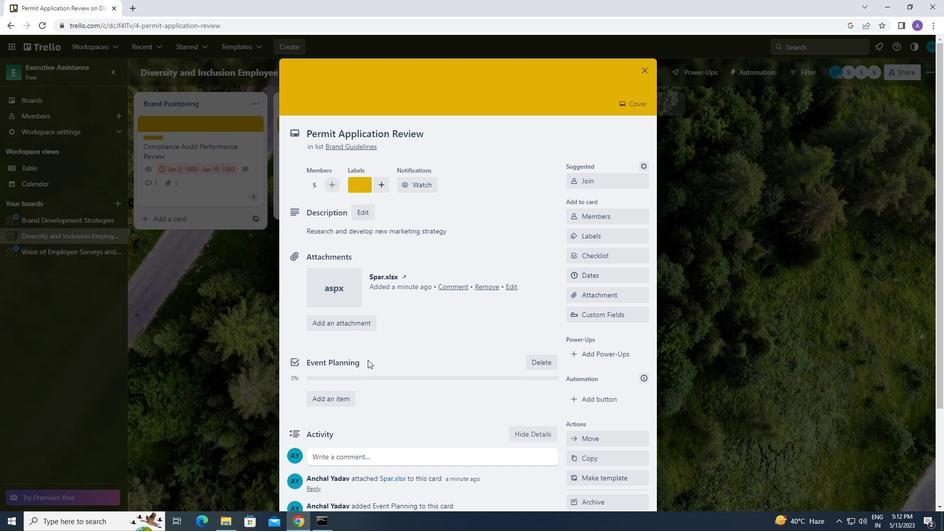 
Action: Mouse scrolled (368, 359) with delta (0, 0)
Screenshot: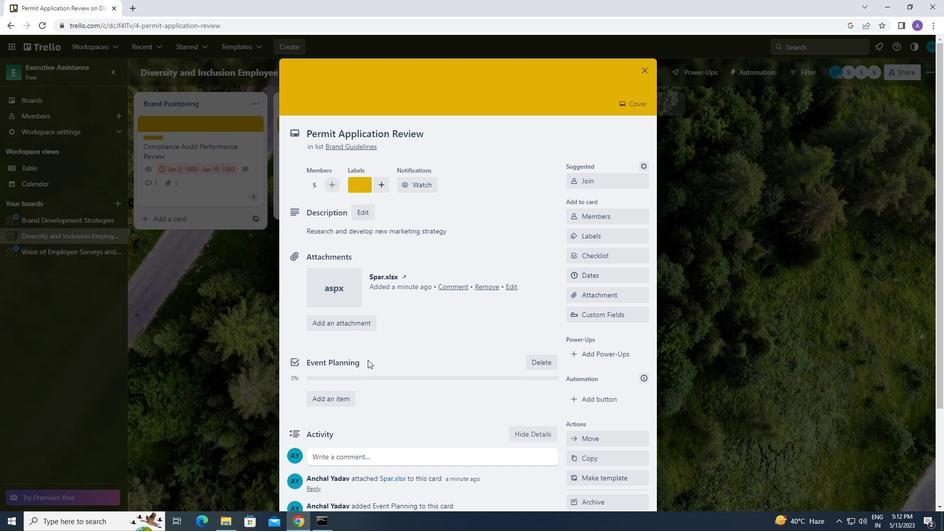 
Action: Mouse moved to (374, 329)
Screenshot: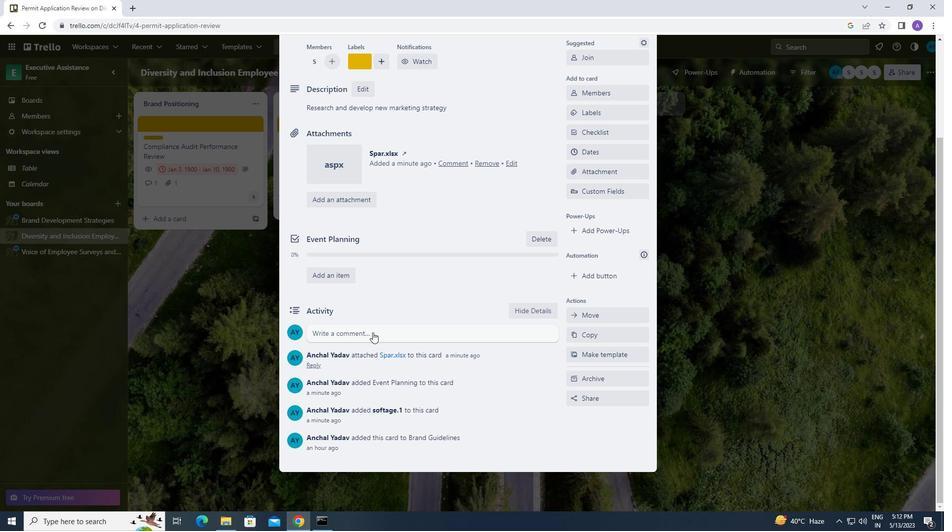 
Action: Mouse pressed left at (374, 329)
Screenshot: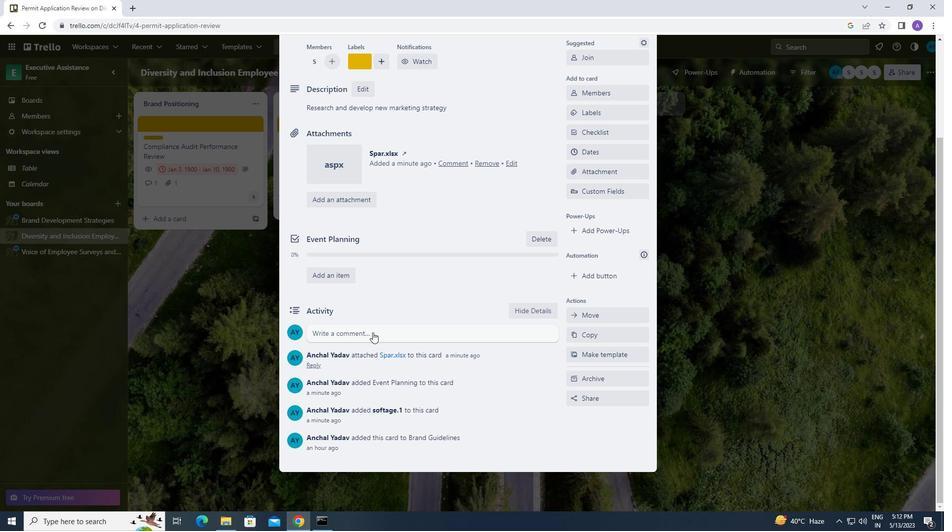 
Action: Mouse moved to (360, 361)
Screenshot: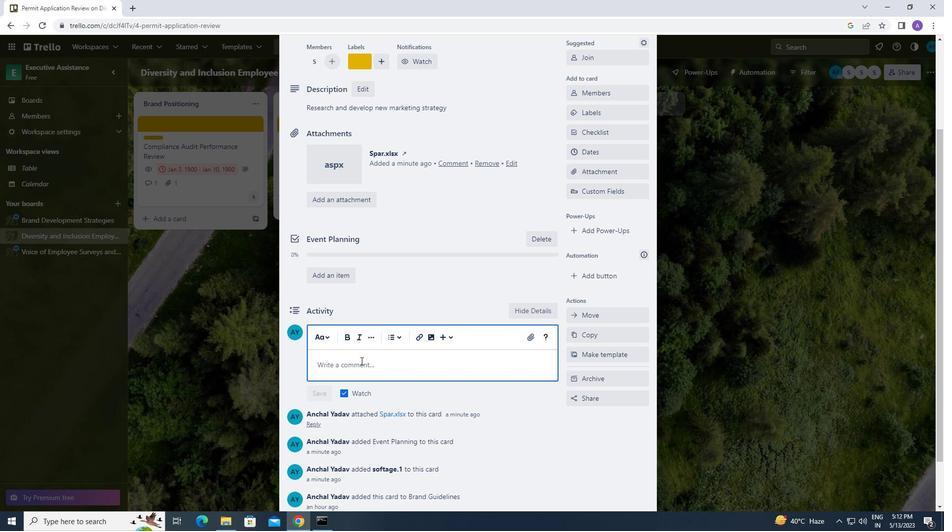 
Action: Mouse pressed left at (360, 361)
Screenshot: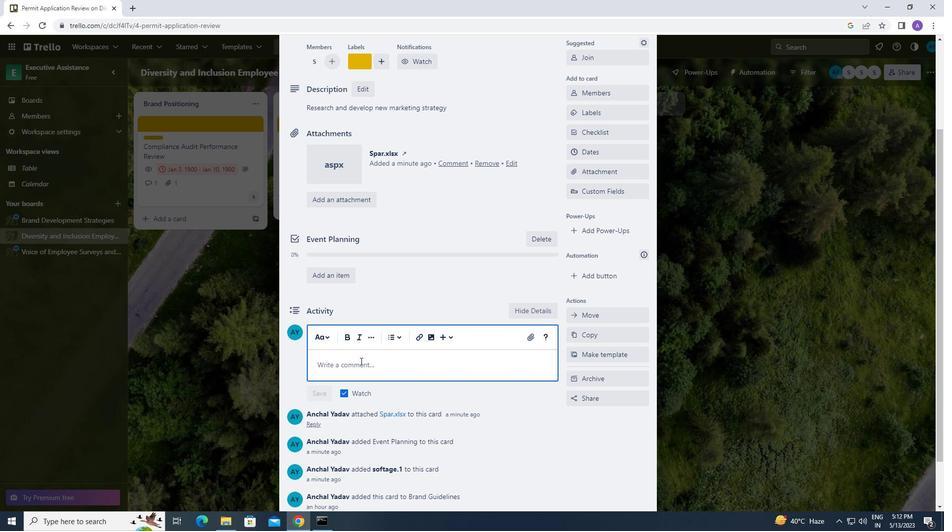 
Action: Key pressed <Key.caps_lock>l<Key.caps_lock>et<Key.space>us<Key.space>approach<Key.space>this<Key.space>task<Key.space>with<Key.space>a<Key.space>sense<Key.space>of<Key.space>ownership<Key.space>and<Key.space>accoub<Key.backspace>ntability,
Screenshot: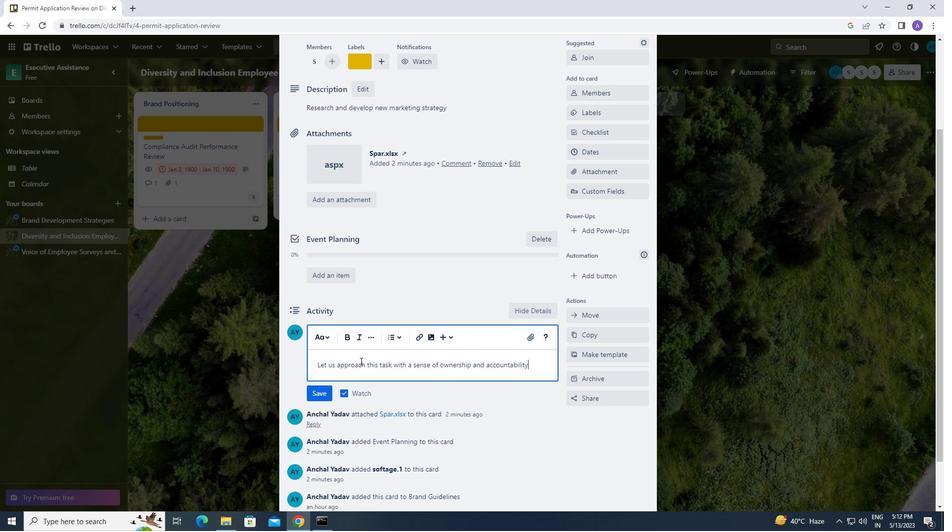 
Action: Mouse moved to (364, 360)
Screenshot: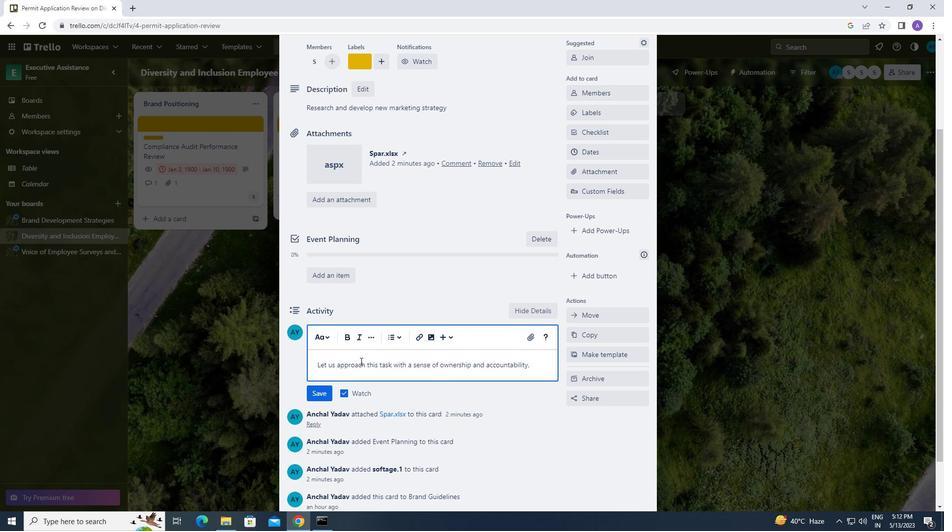 
Action: Key pressed <Key.space>
Screenshot: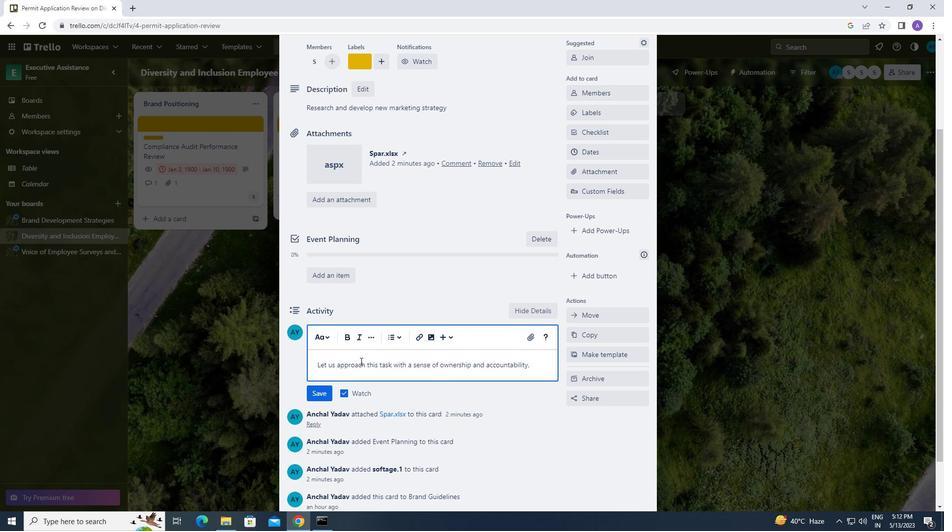 
Action: Mouse moved to (484, 309)
Screenshot: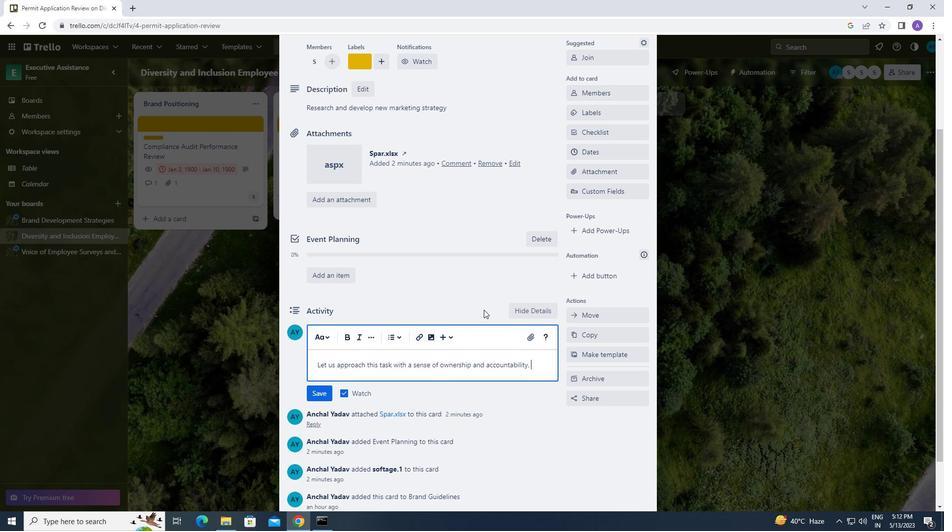 
Action: Key pressed recognizing<Key.space>that<Key.space>we<Key.space>are<Key.space>responsible<Key.space>for<Key.space>de
Screenshot: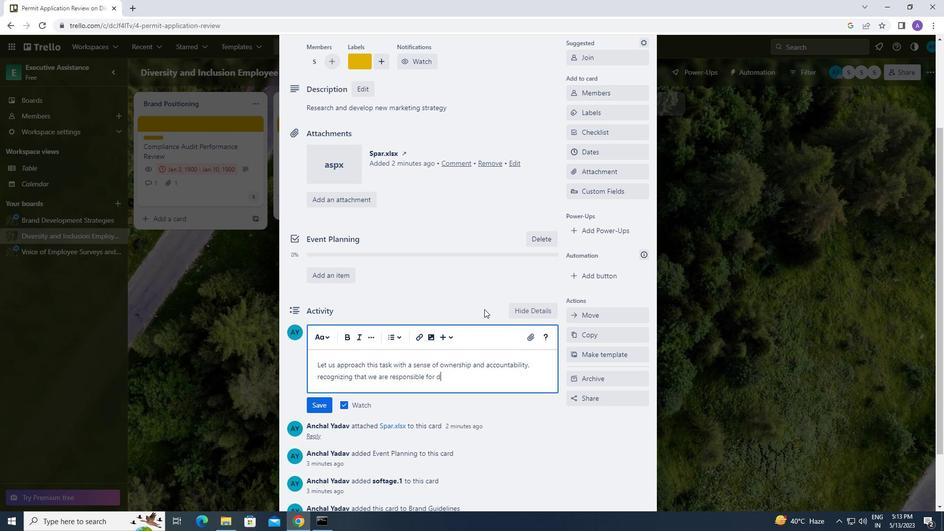 
Action: Mouse moved to (485, 309)
Screenshot: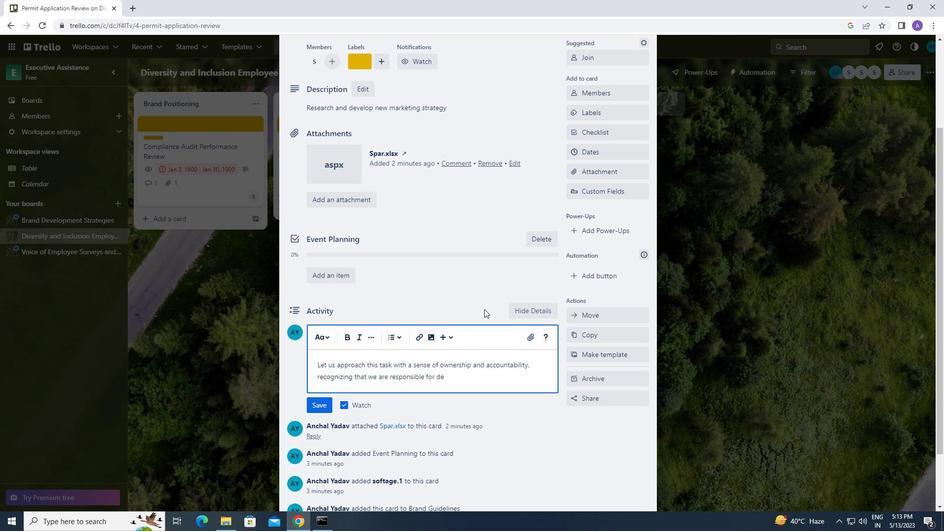 
Action: Key pressed livering<Key.space>results
Screenshot: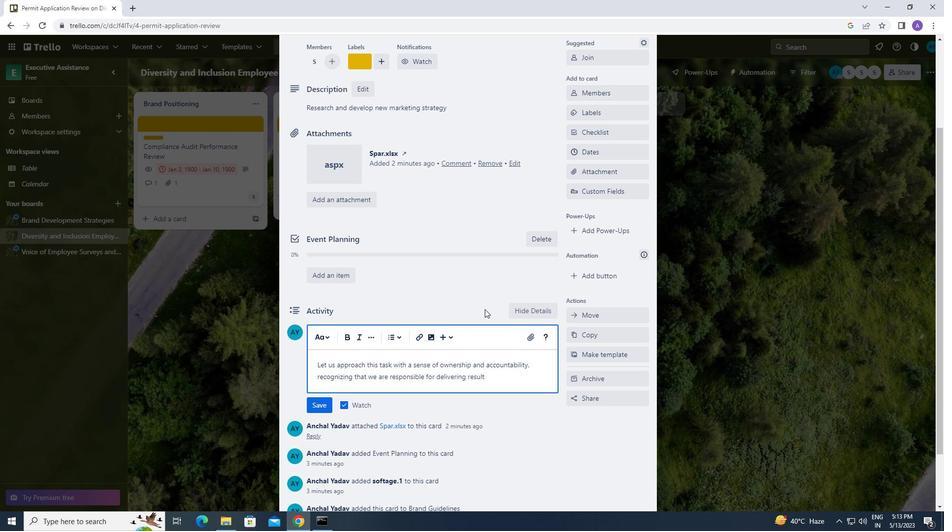 
Action: Mouse moved to (322, 402)
Screenshot: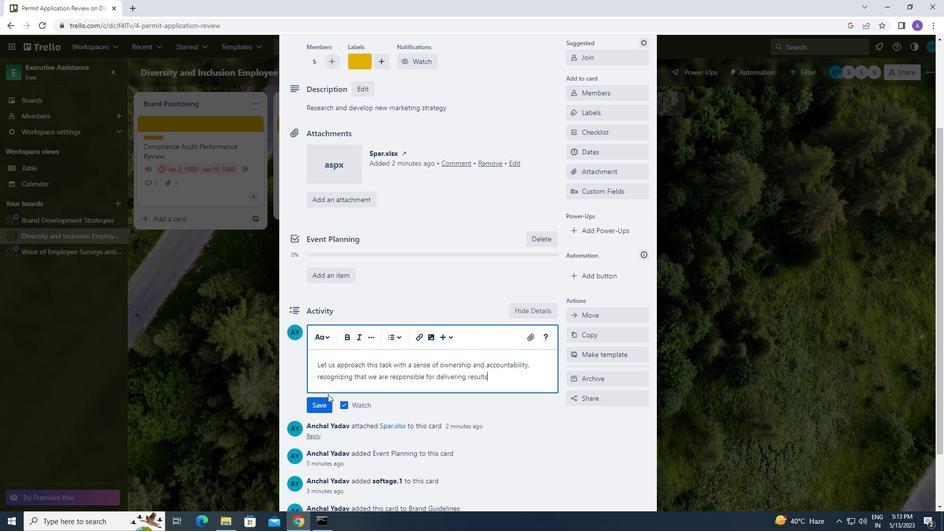 
Action: Mouse pressed left at (322, 402)
Screenshot: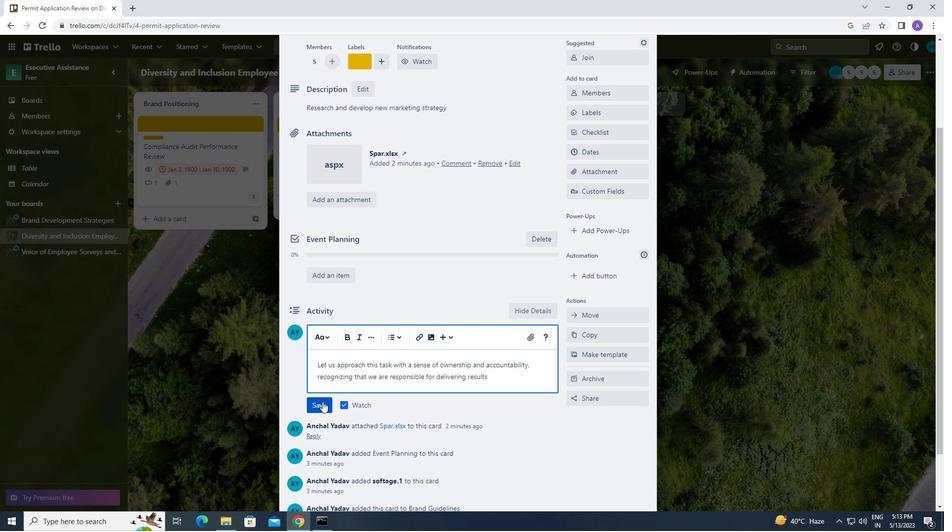 
Action: Mouse moved to (583, 152)
Screenshot: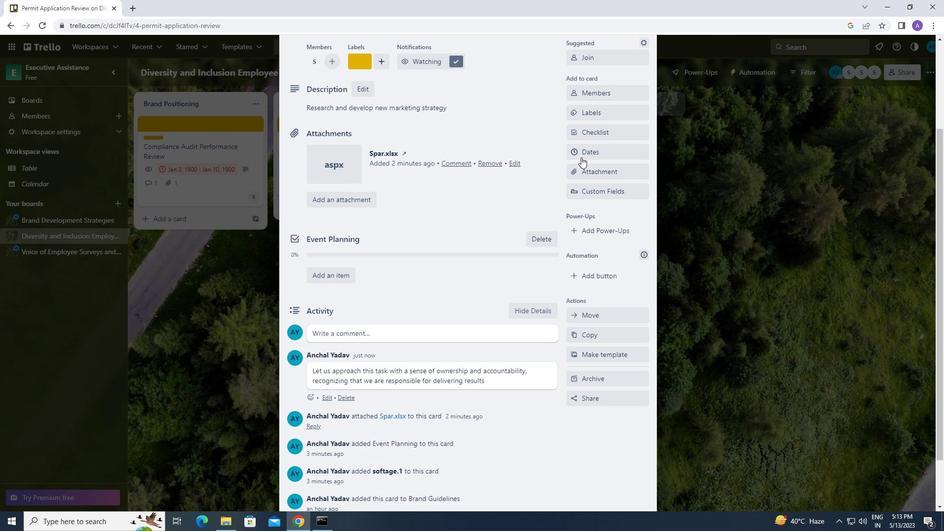 
Action: Mouse pressed left at (583, 152)
Screenshot: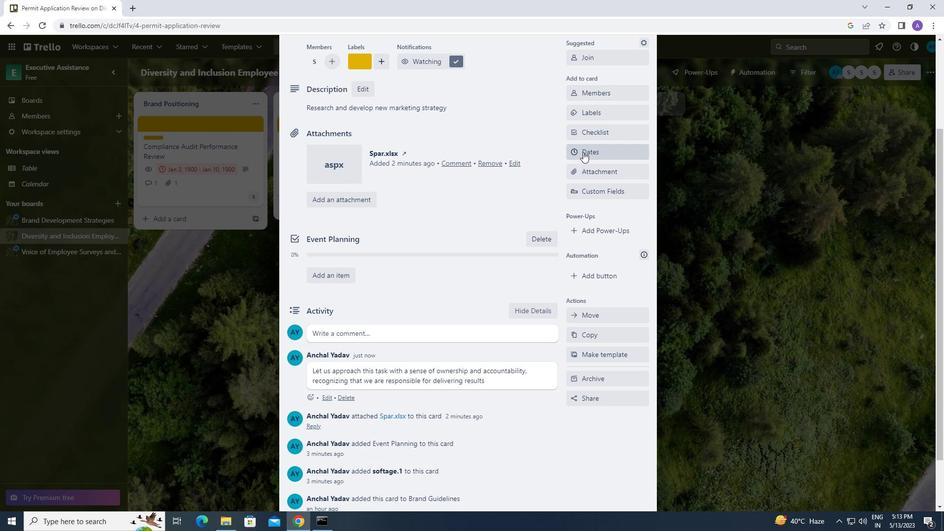 
Action: Mouse moved to (577, 355)
Screenshot: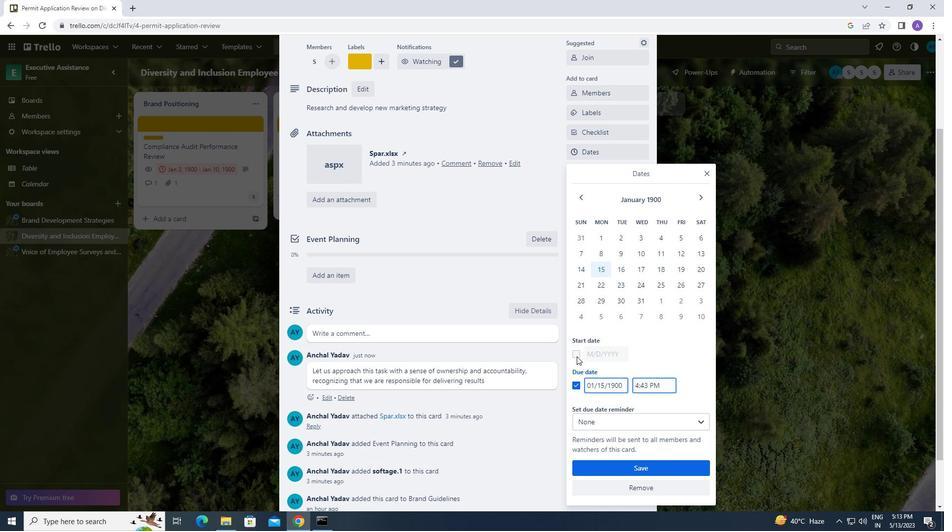 
Action: Mouse pressed left at (577, 355)
Screenshot: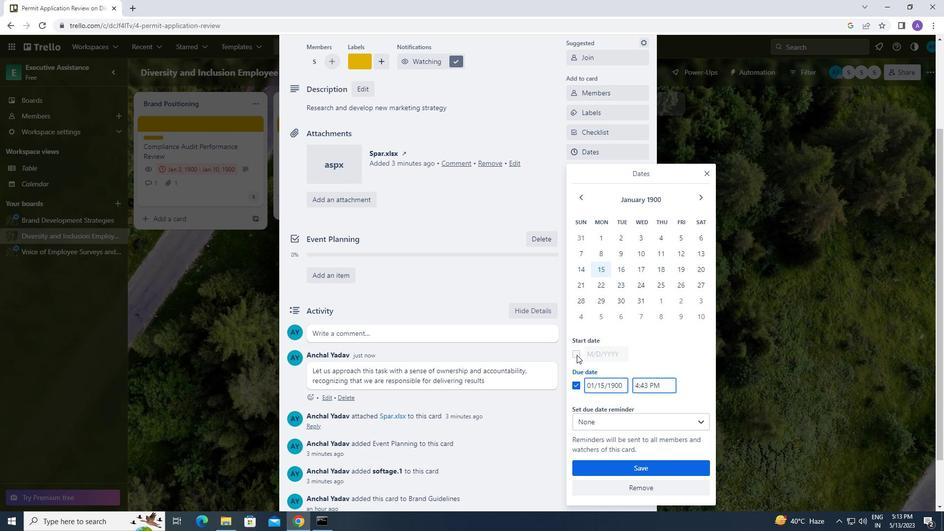 
Action: Mouse moved to (624, 254)
Screenshot: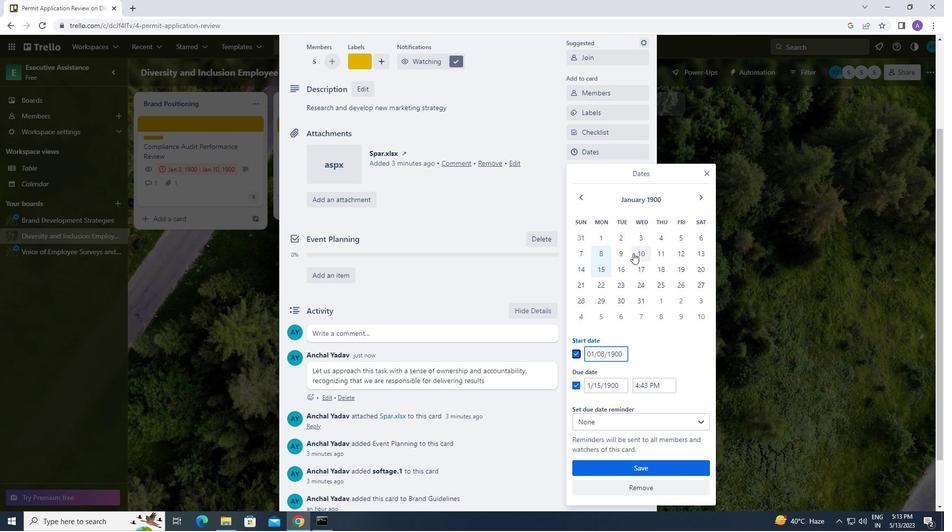 
Action: Mouse pressed left at (624, 254)
Screenshot: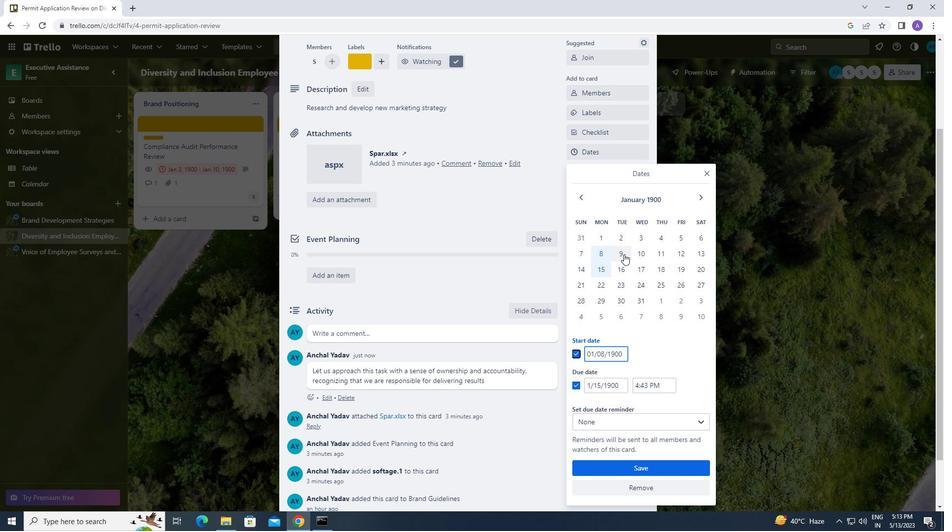 
Action: Mouse moved to (601, 384)
Screenshot: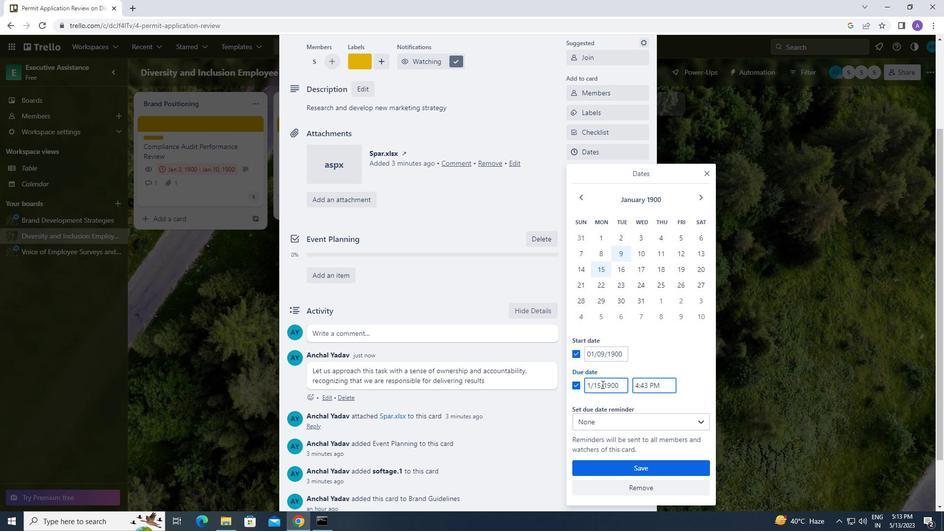 
Action: Mouse pressed left at (601, 384)
Screenshot: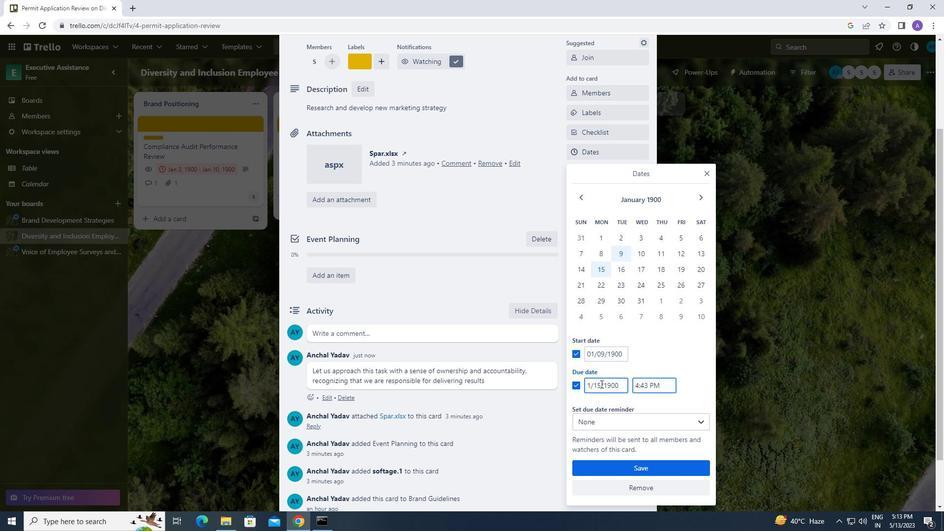 
Action: Key pressed <Key.backspace>6
Screenshot: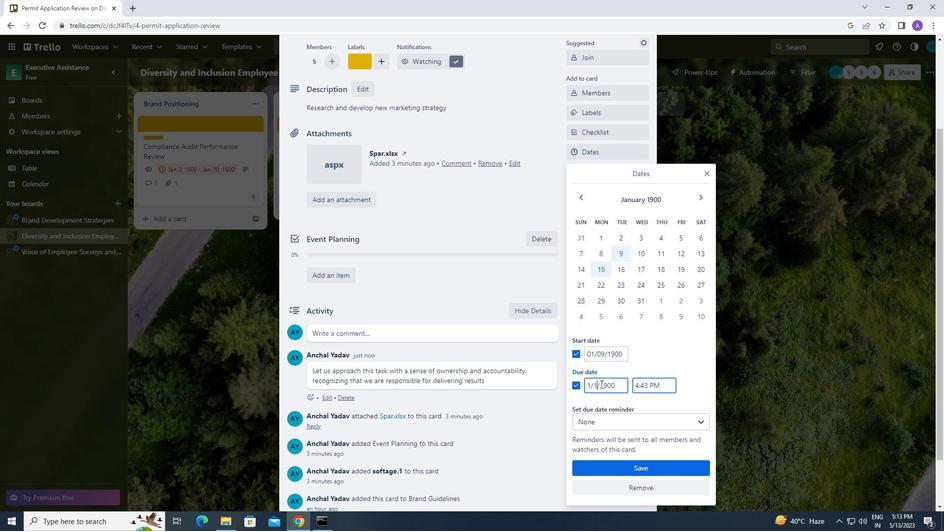 
Action: Mouse moved to (607, 468)
Screenshot: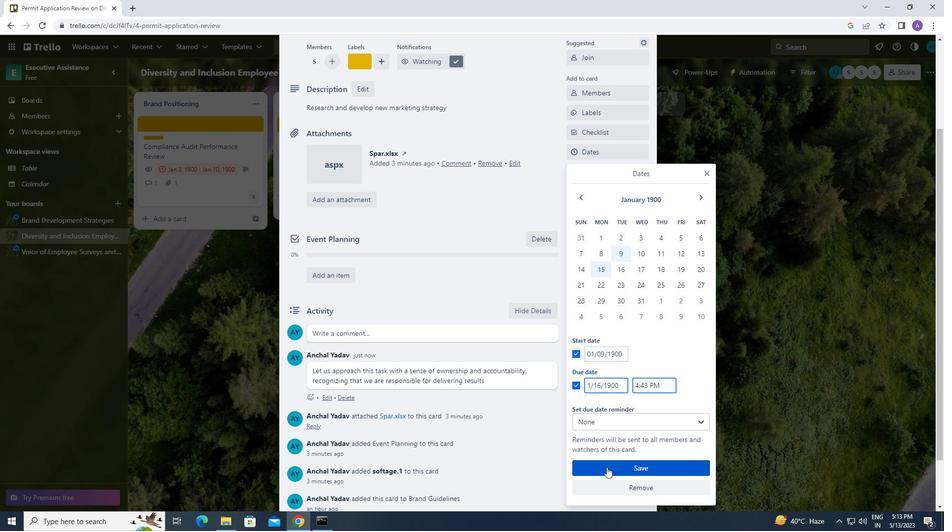 
Action: Mouse pressed left at (607, 468)
Screenshot: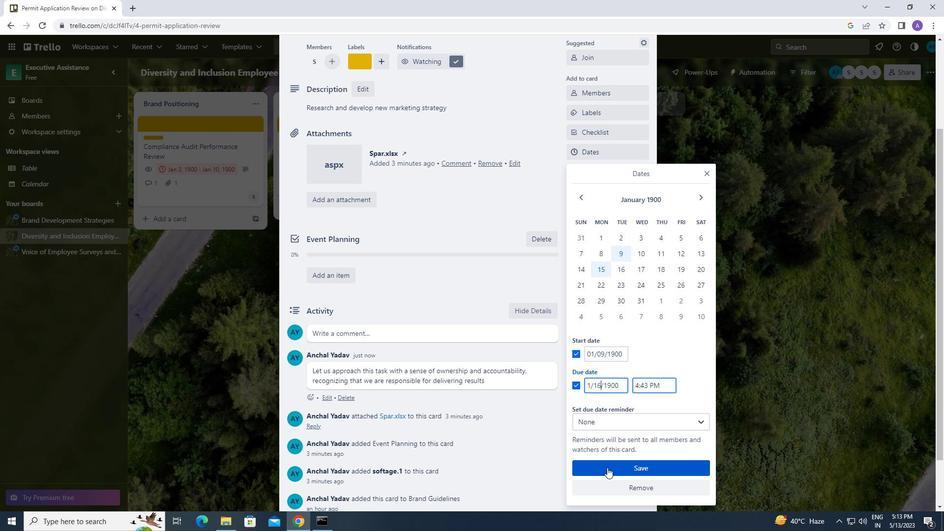 
